 Task: Find connections with filter location Guelma with filter topic #Socialentrepreneurshipwith filter profile language Potuguese with filter current company E2open with filter school Kuvempu University  with filter industry Wholesale Furniture and Home Furnishings with filter service category Visual Design with filter keywords title Vice President of Operations
Action: Mouse moved to (623, 78)
Screenshot: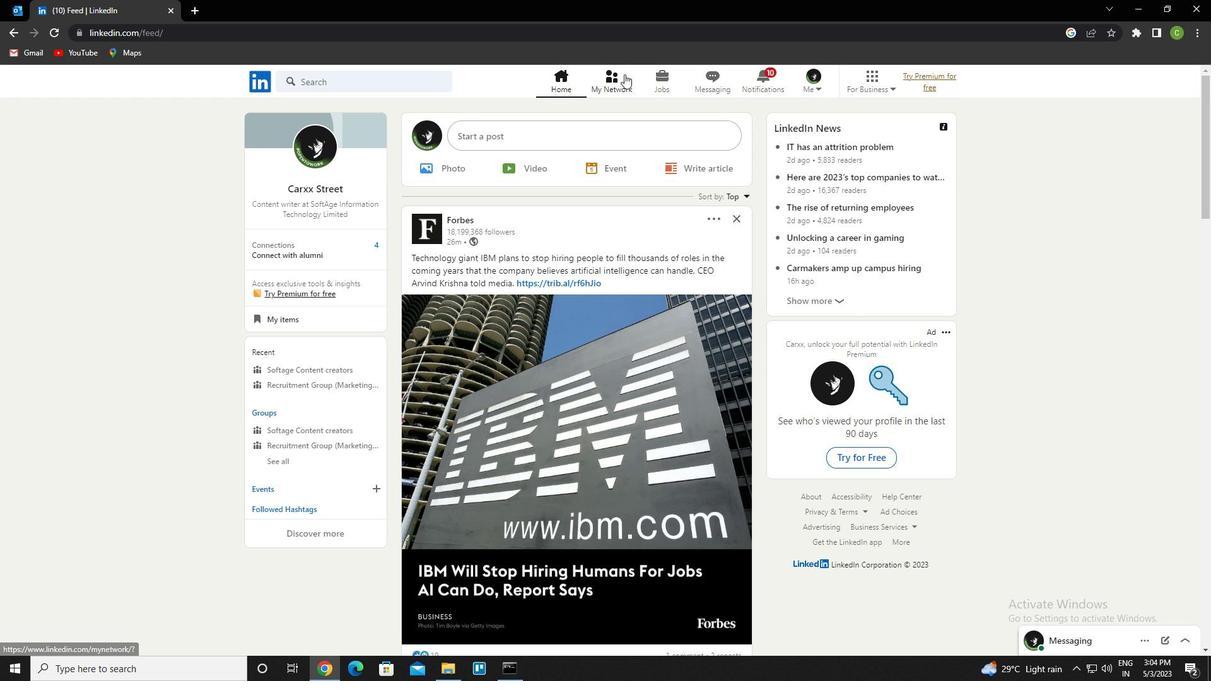 
Action: Mouse pressed left at (623, 78)
Screenshot: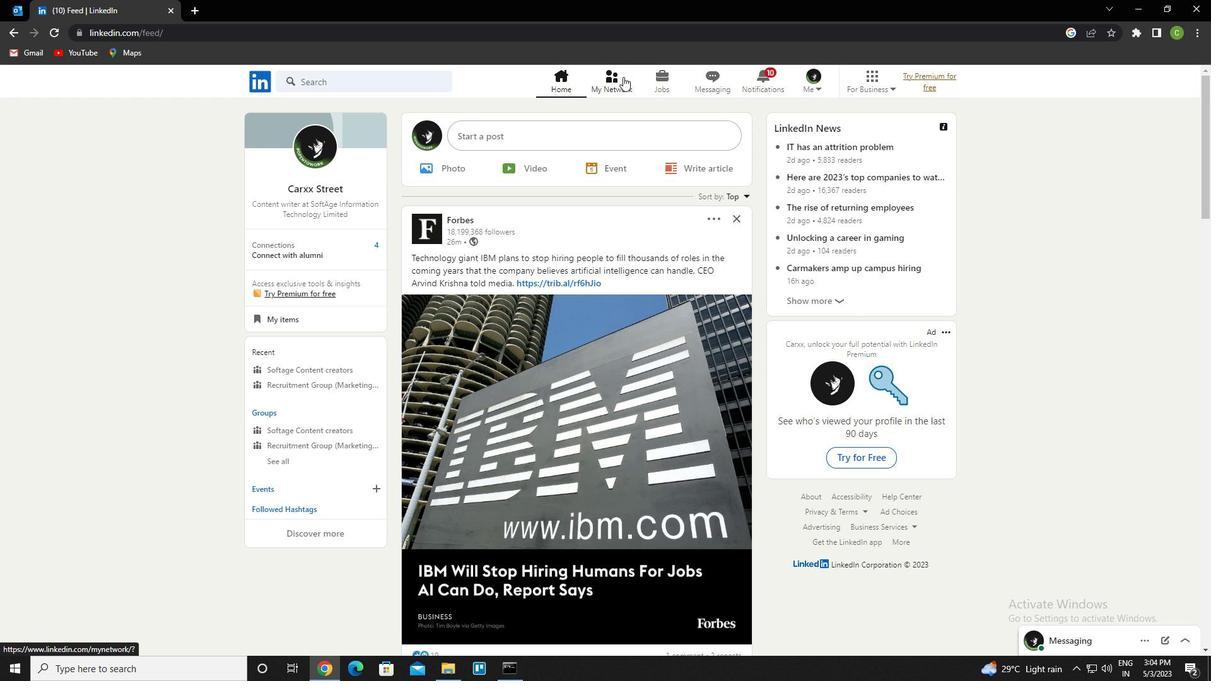 
Action: Mouse moved to (370, 145)
Screenshot: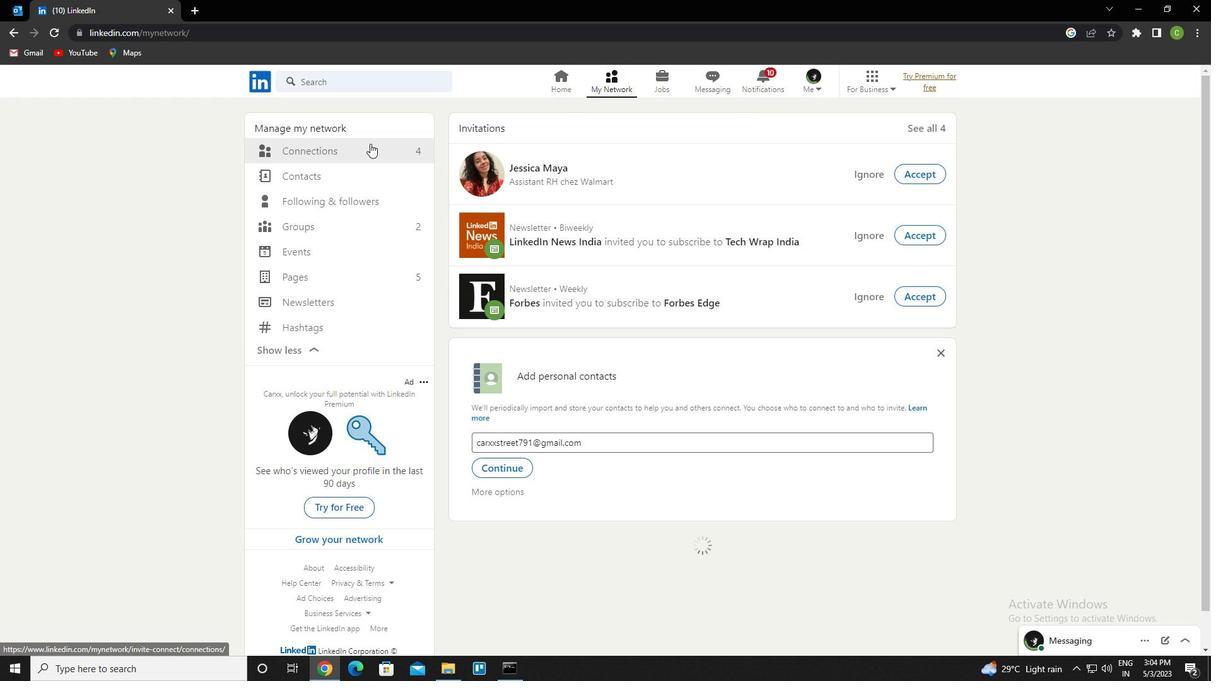 
Action: Mouse pressed left at (370, 145)
Screenshot: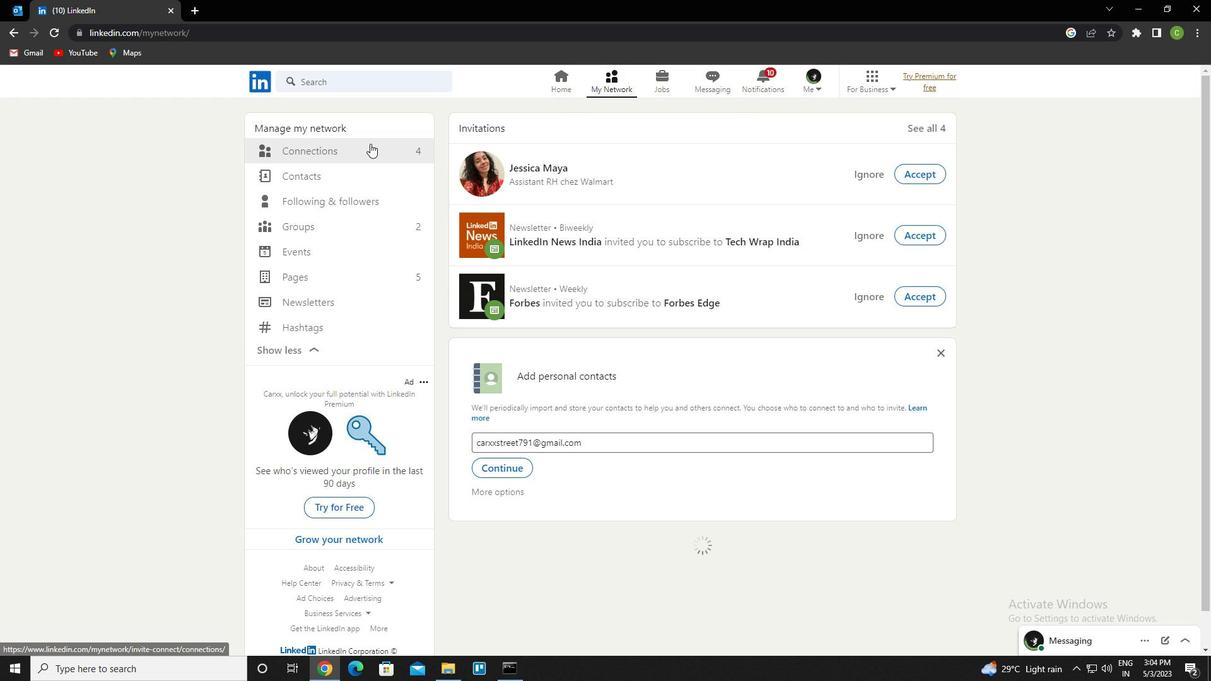 
Action: Mouse moved to (727, 157)
Screenshot: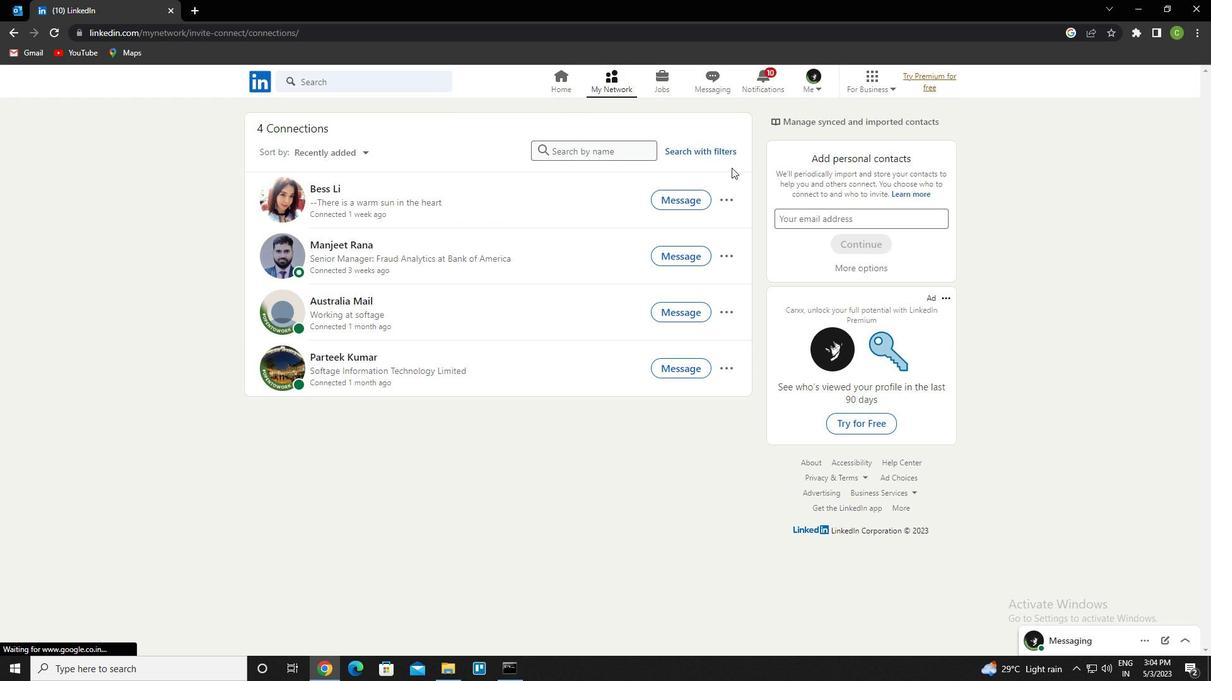 
Action: Mouse pressed left at (727, 157)
Screenshot: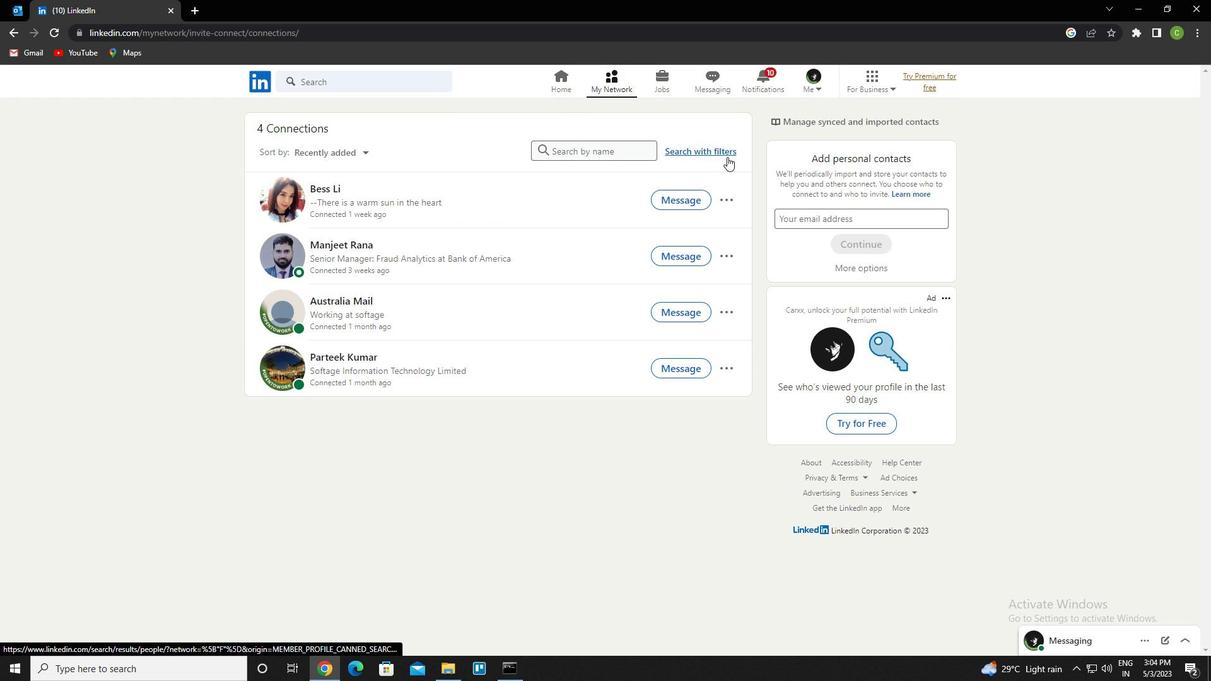 
Action: Mouse moved to (651, 117)
Screenshot: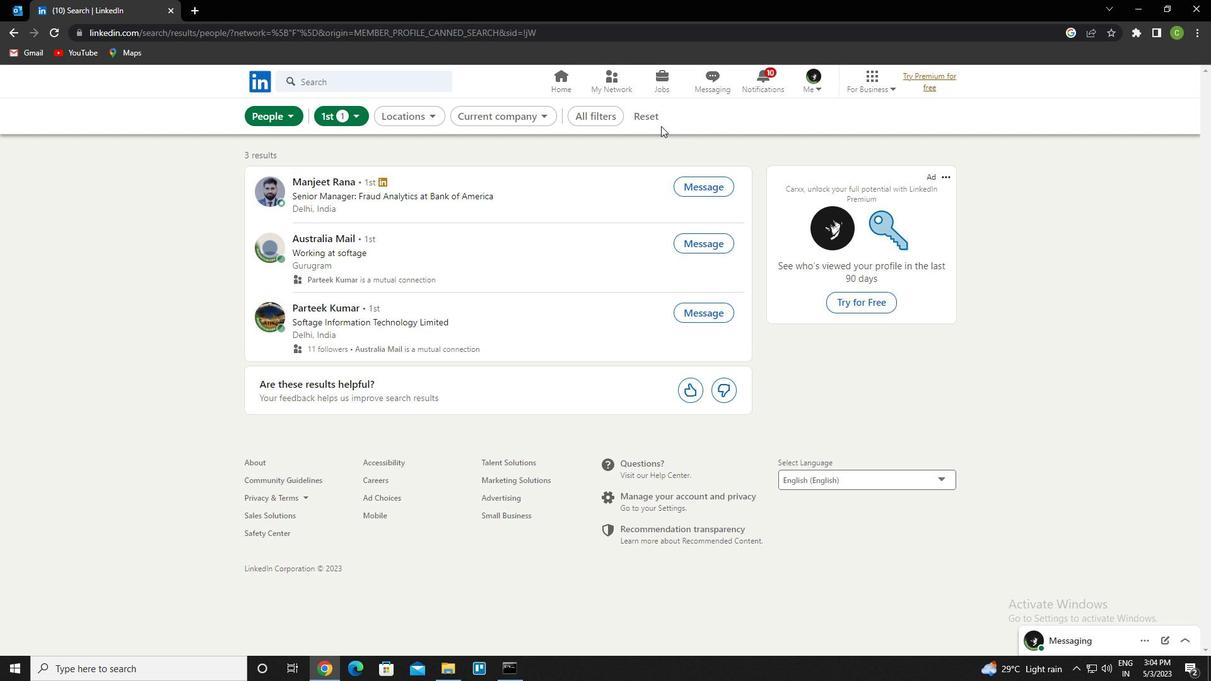
Action: Mouse pressed left at (651, 117)
Screenshot: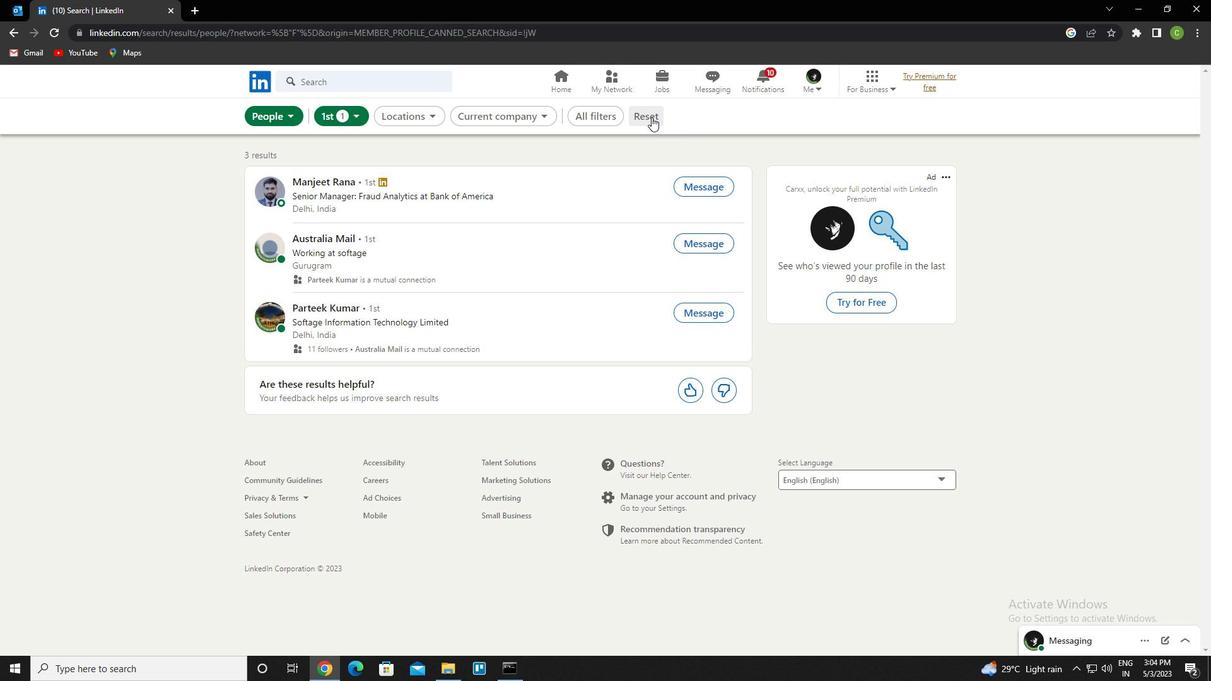 
Action: Mouse moved to (641, 118)
Screenshot: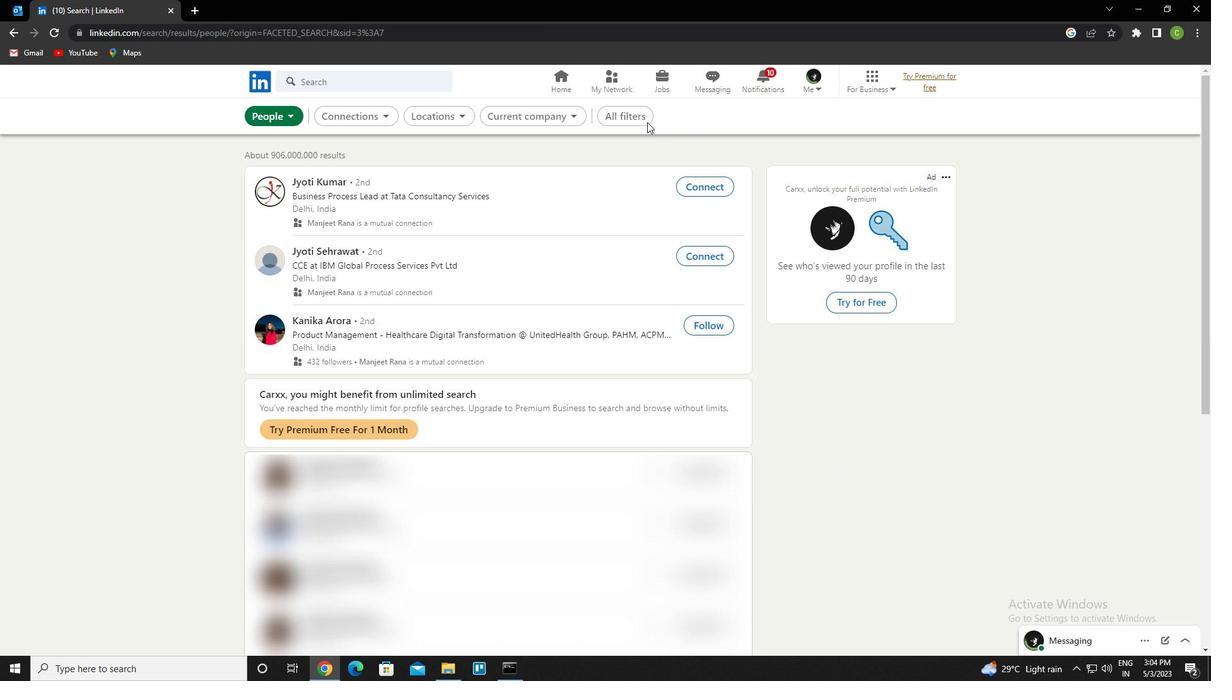 
Action: Mouse pressed left at (641, 118)
Screenshot: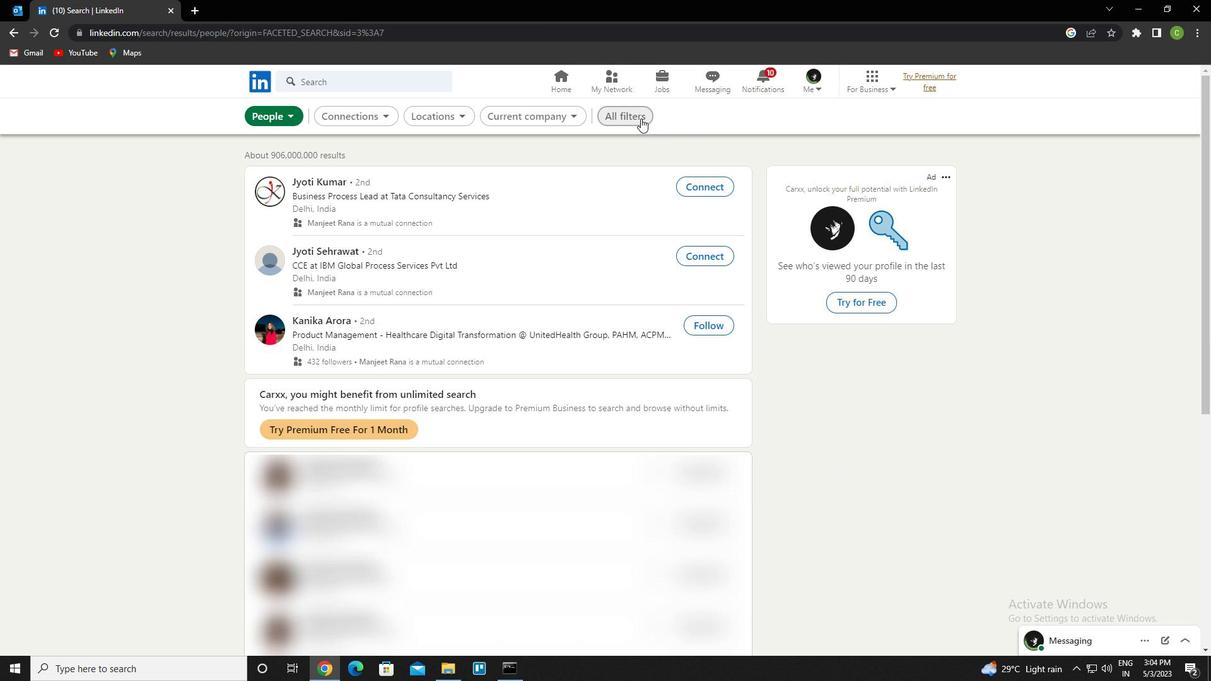 
Action: Mouse moved to (964, 377)
Screenshot: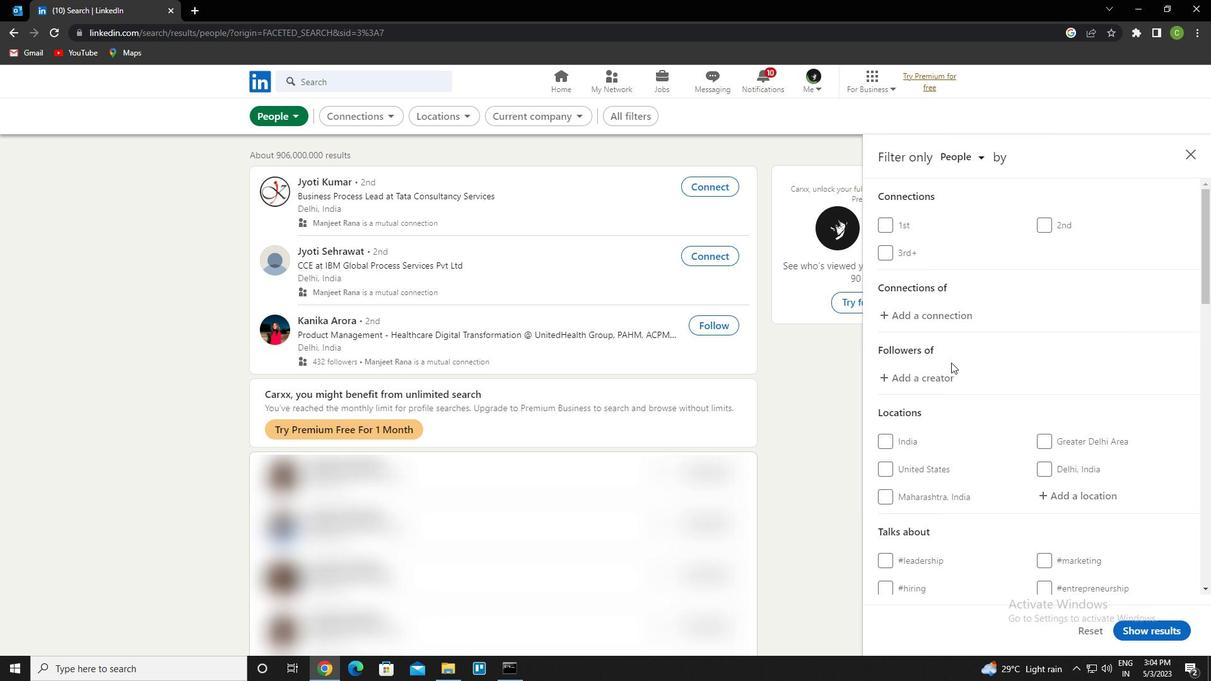 
Action: Mouse scrolled (964, 376) with delta (0, 0)
Screenshot: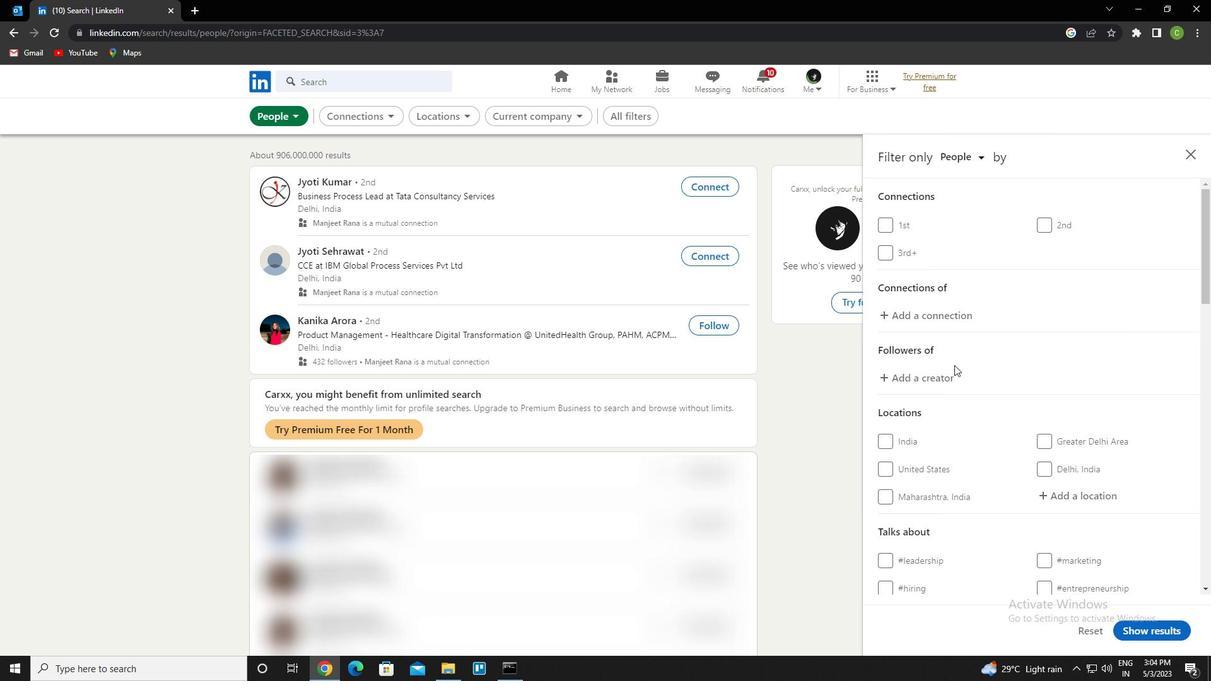 
Action: Mouse scrolled (964, 376) with delta (0, 0)
Screenshot: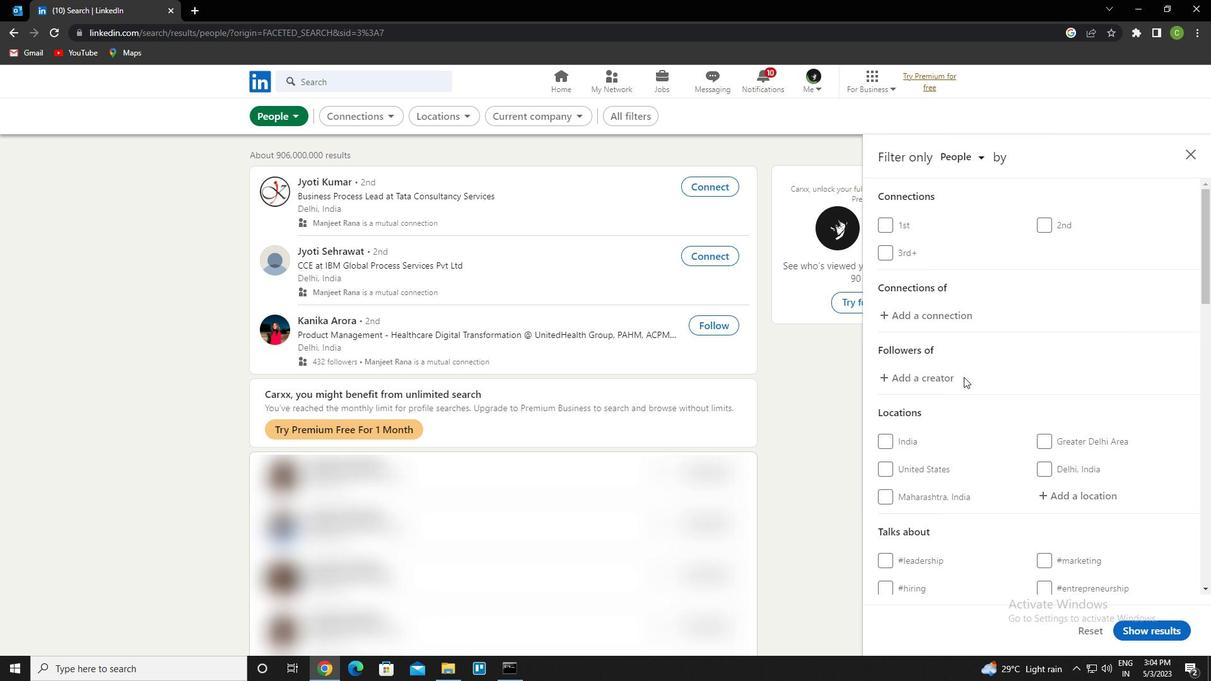 
Action: Mouse moved to (1070, 371)
Screenshot: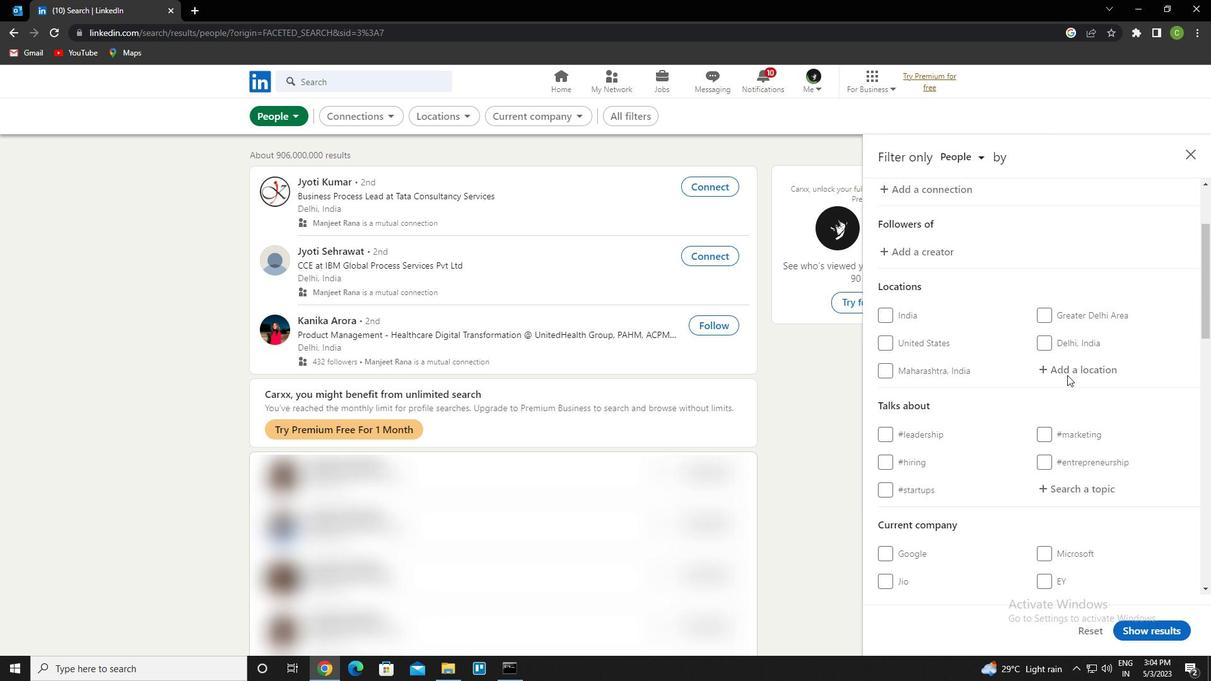 
Action: Mouse pressed left at (1070, 371)
Screenshot: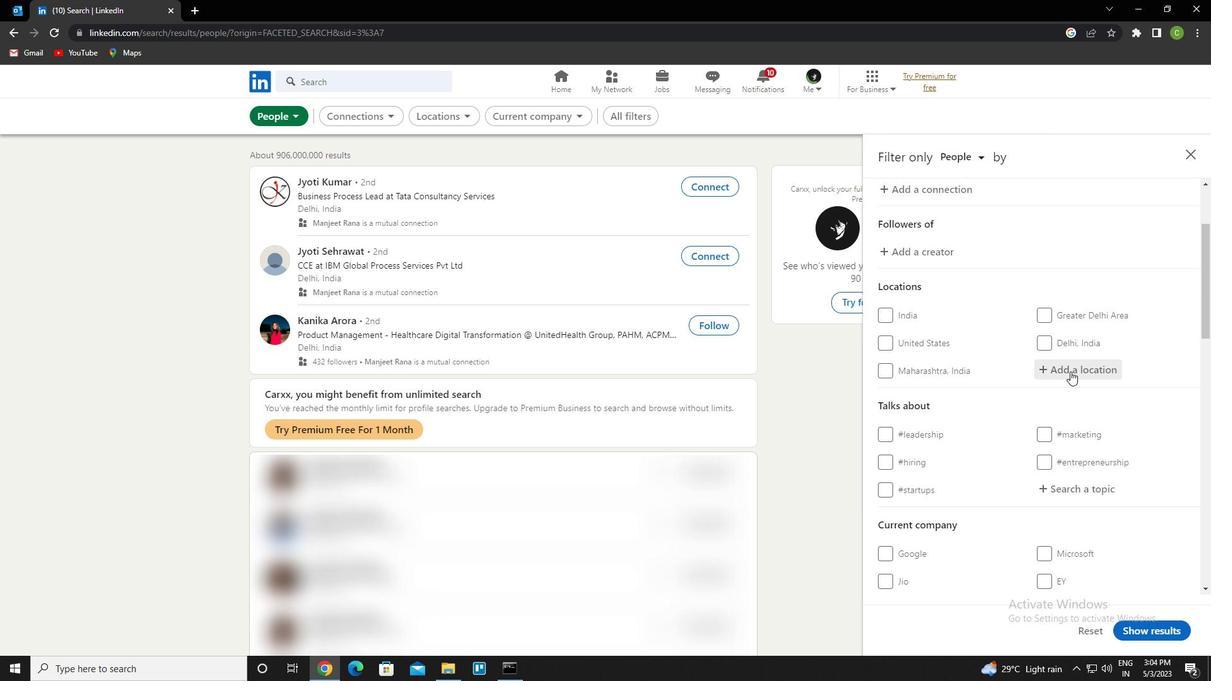 
Action: Key pressed <Key.caps_lock>g<Key.caps_lock>uelma<Key.down><Key.enter>
Screenshot: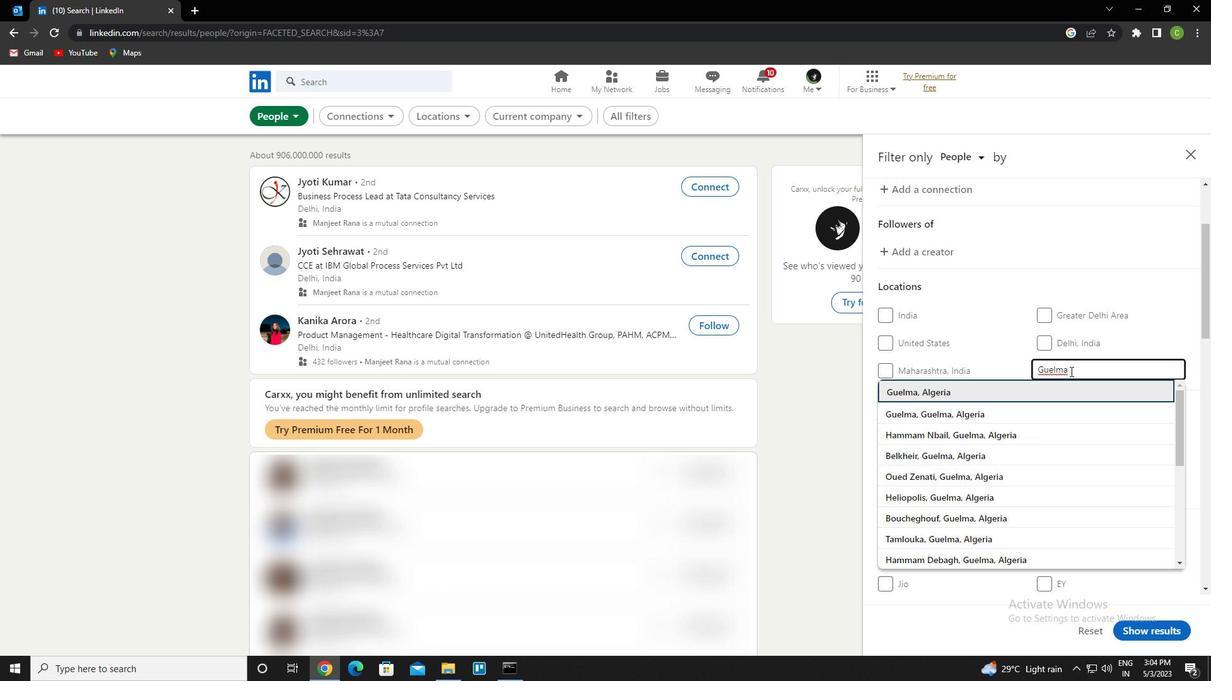 
Action: Mouse scrolled (1070, 371) with delta (0, 0)
Screenshot: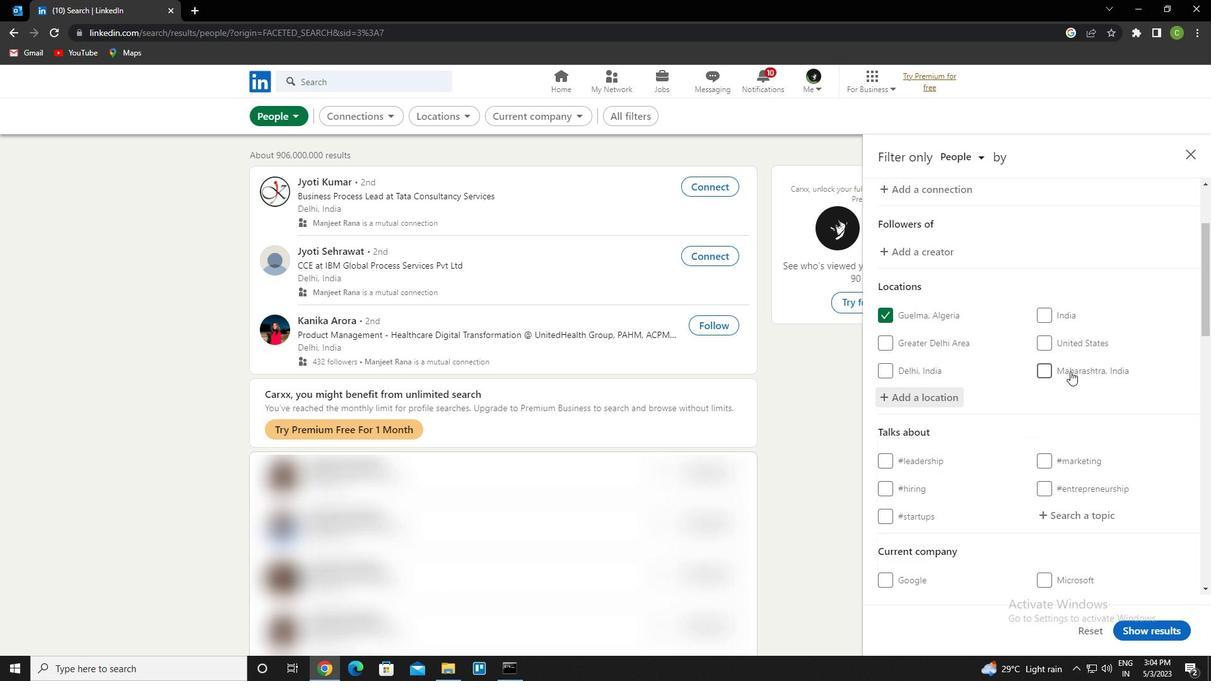 
Action: Mouse scrolled (1070, 371) with delta (0, 0)
Screenshot: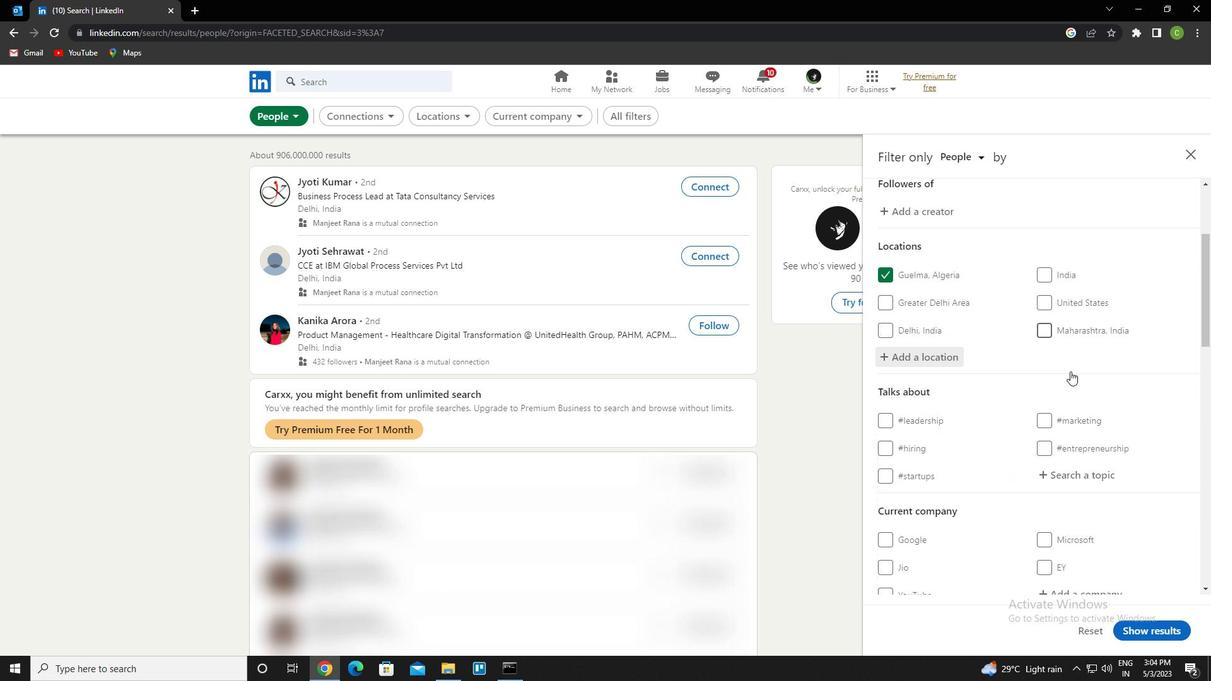 
Action: Mouse moved to (1070, 389)
Screenshot: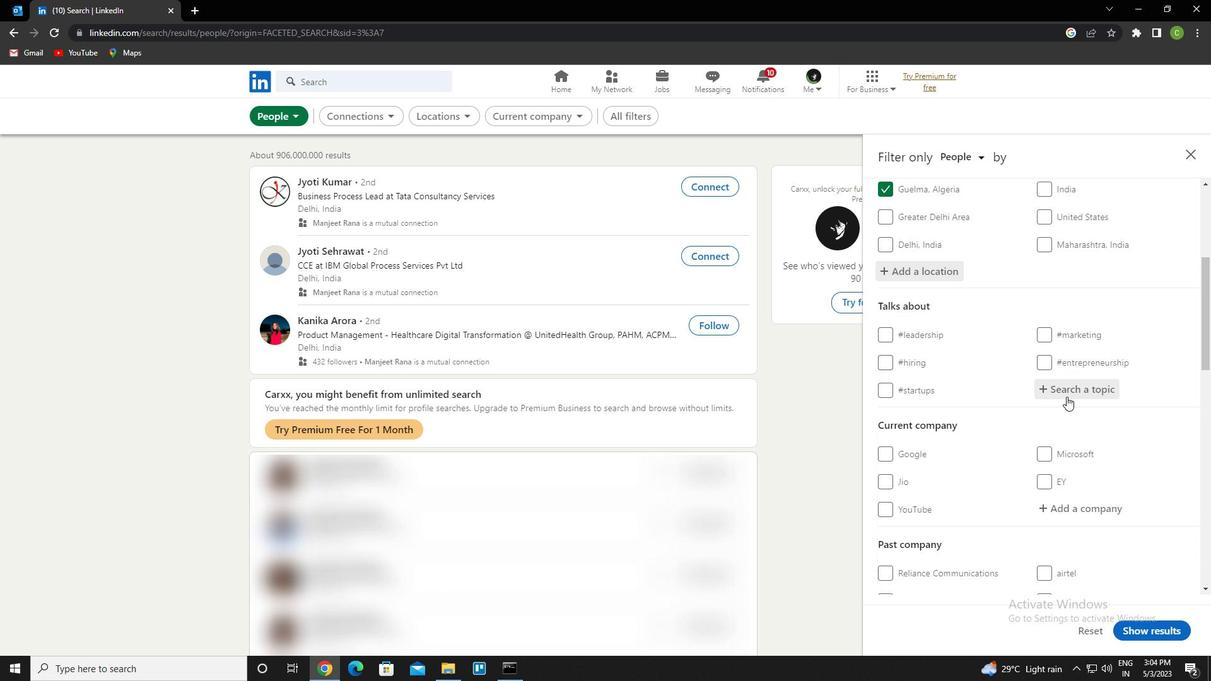 
Action: Mouse pressed left at (1070, 389)
Screenshot: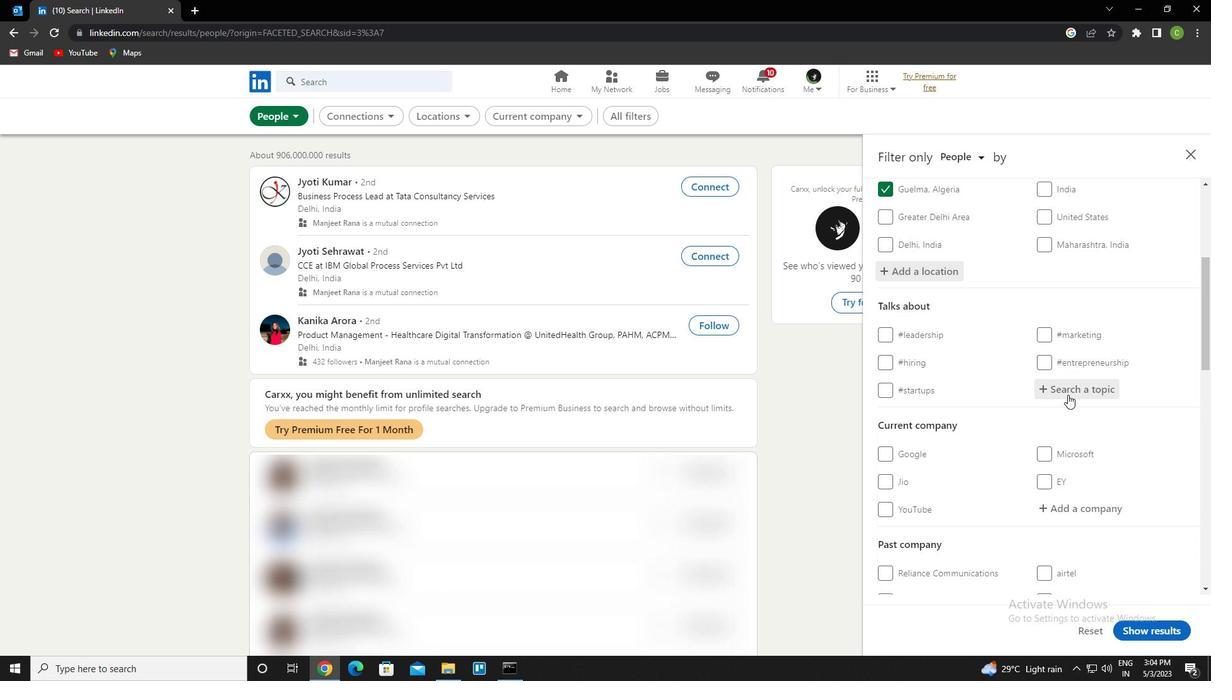 
Action: Key pressed socialentrepreneurship<Key.down><Key.enter>
Screenshot: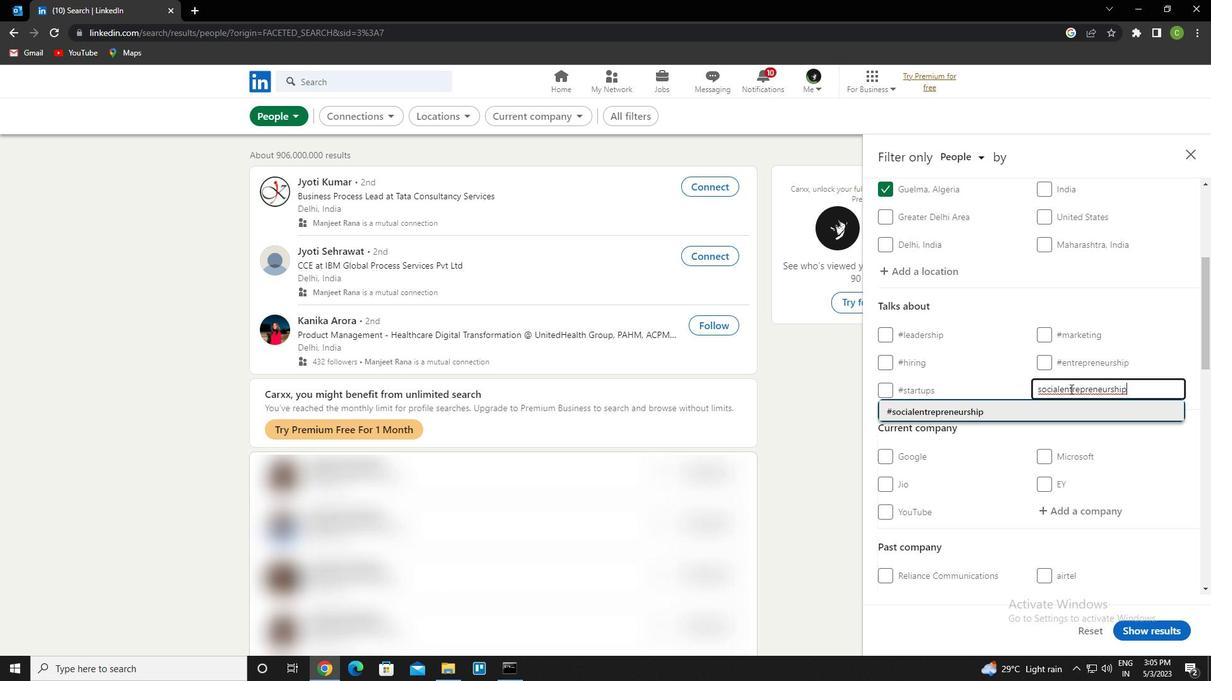 
Action: Mouse scrolled (1070, 388) with delta (0, 0)
Screenshot: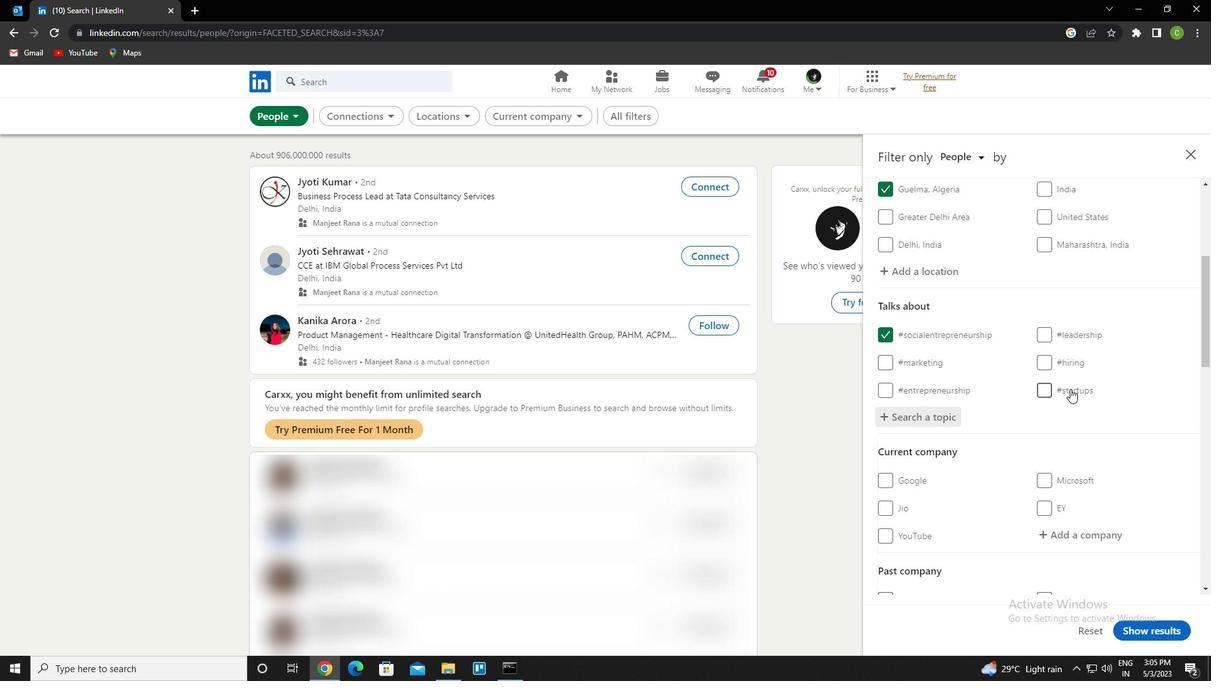 
Action: Mouse scrolled (1070, 388) with delta (0, 0)
Screenshot: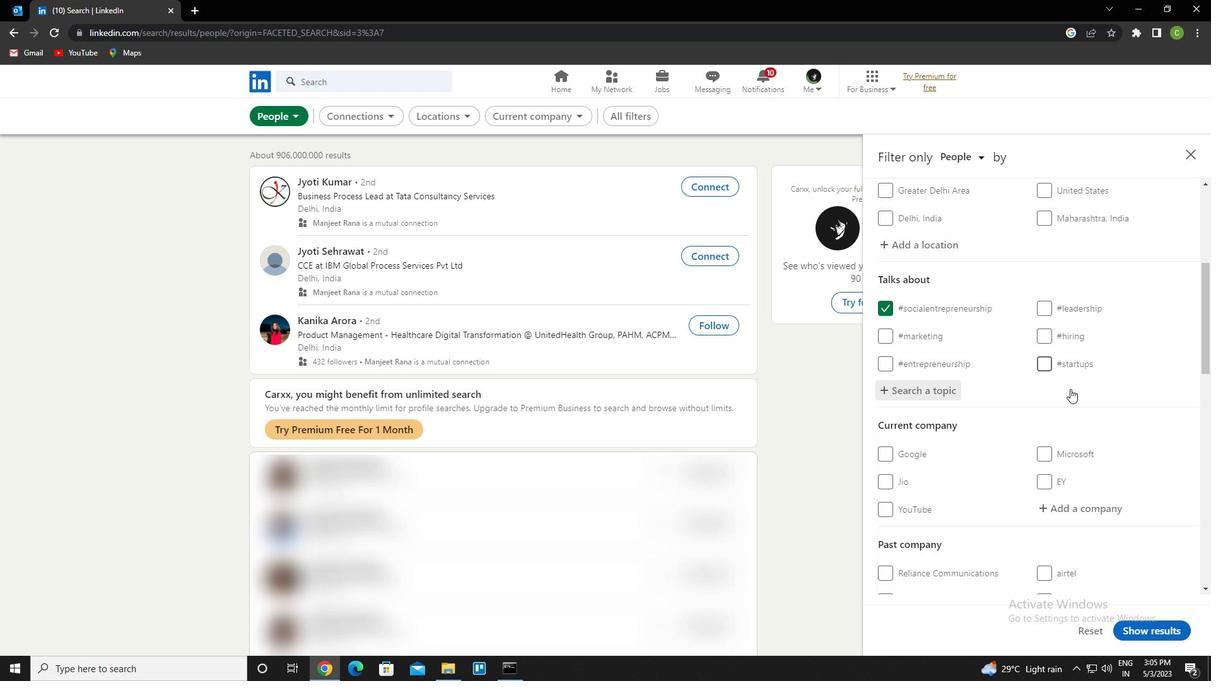
Action: Mouse scrolled (1070, 388) with delta (0, 0)
Screenshot: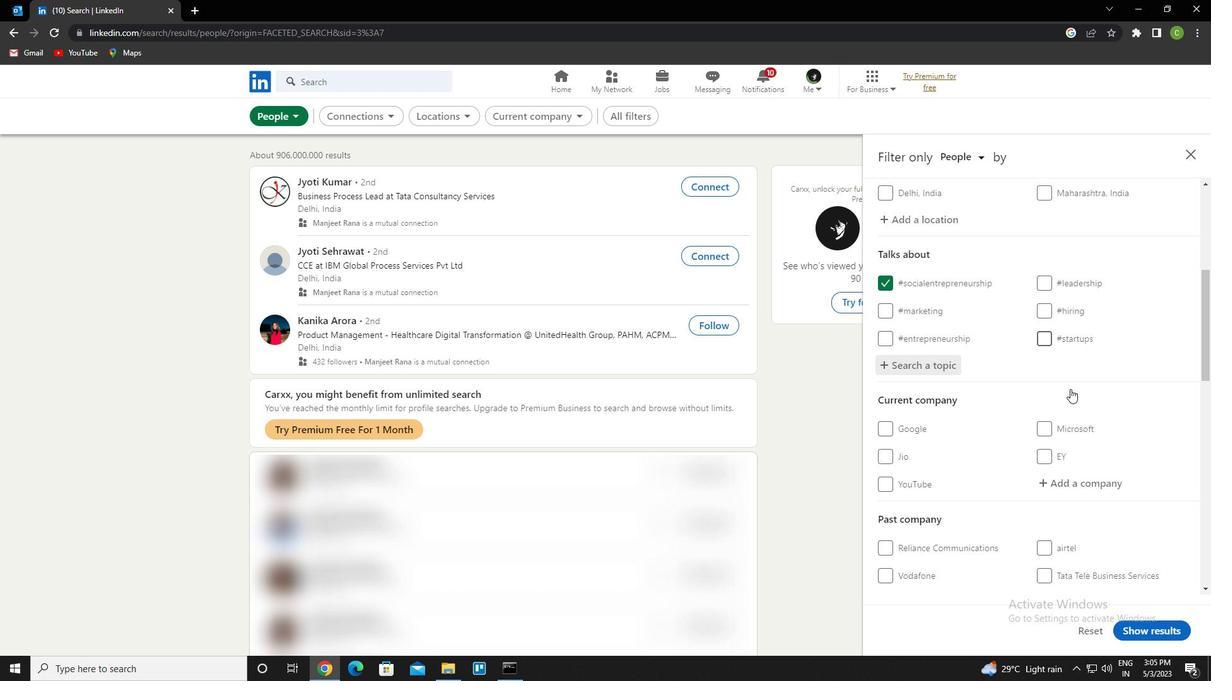 
Action: Mouse scrolled (1070, 388) with delta (0, 0)
Screenshot: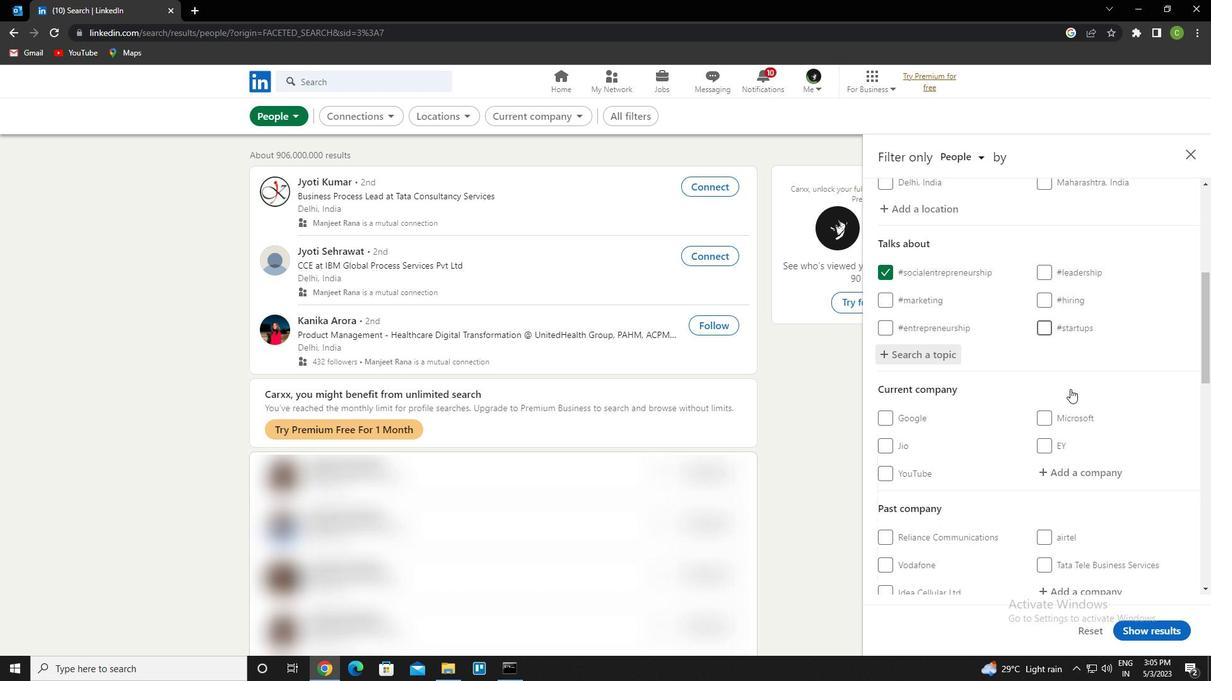 
Action: Mouse scrolled (1070, 388) with delta (0, 0)
Screenshot: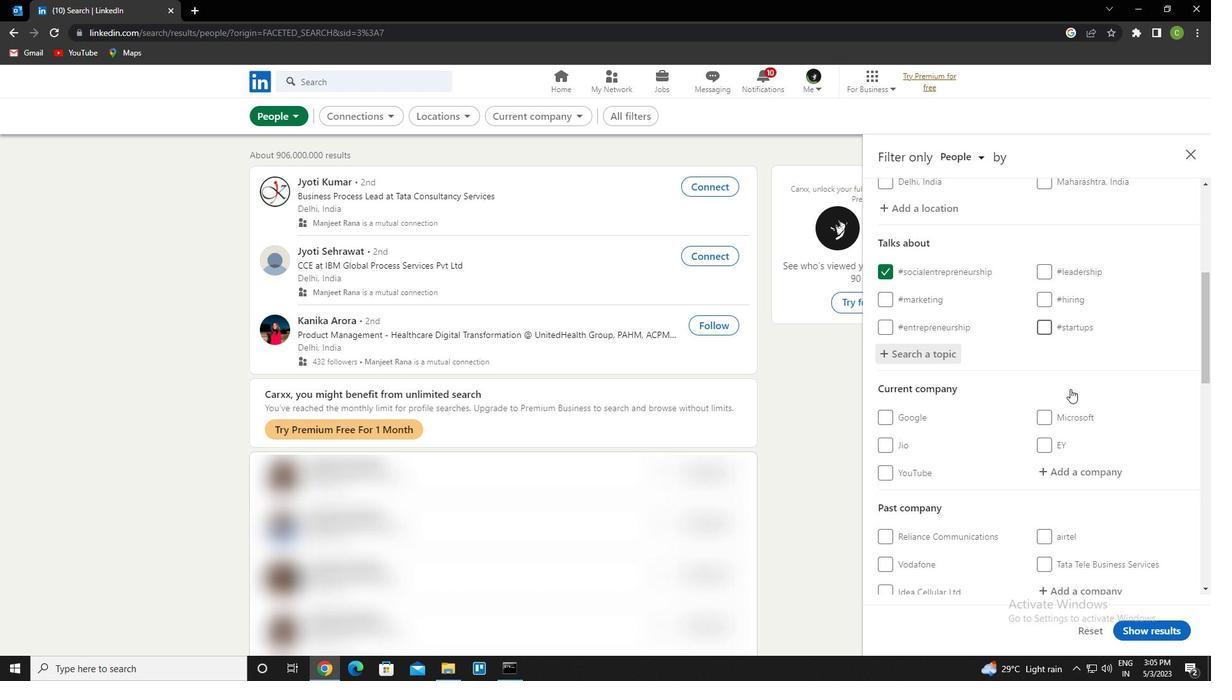 
Action: Mouse scrolled (1070, 388) with delta (0, 0)
Screenshot: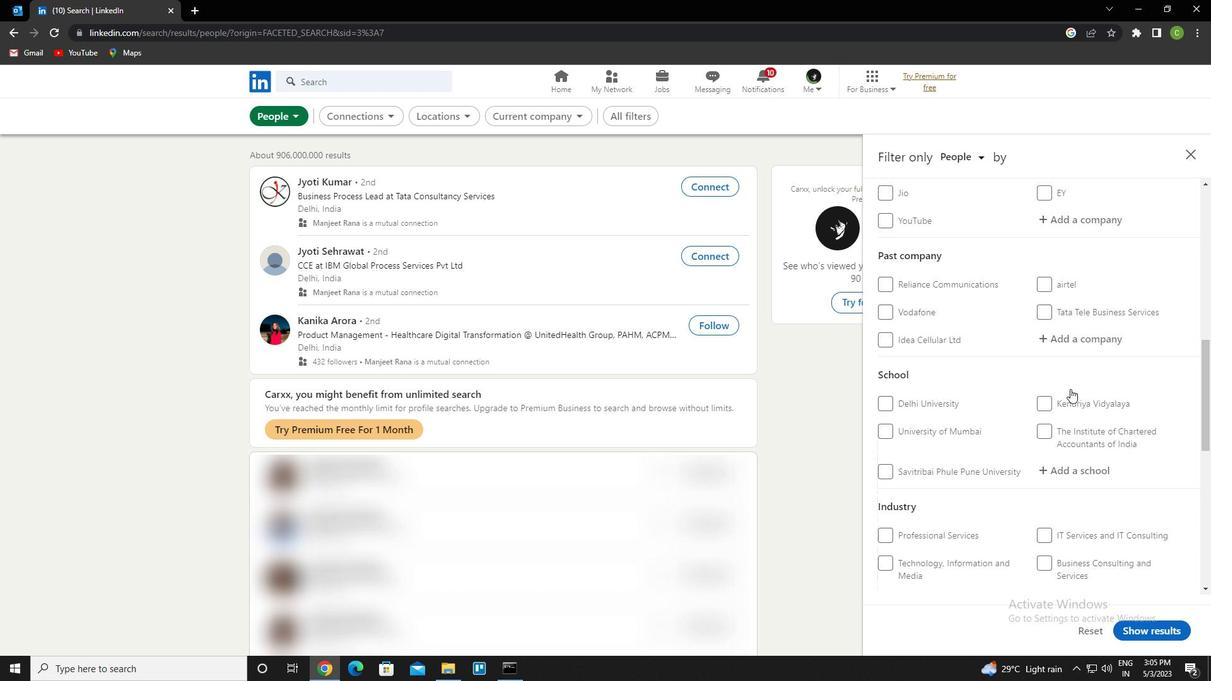 
Action: Mouse scrolled (1070, 388) with delta (0, 0)
Screenshot: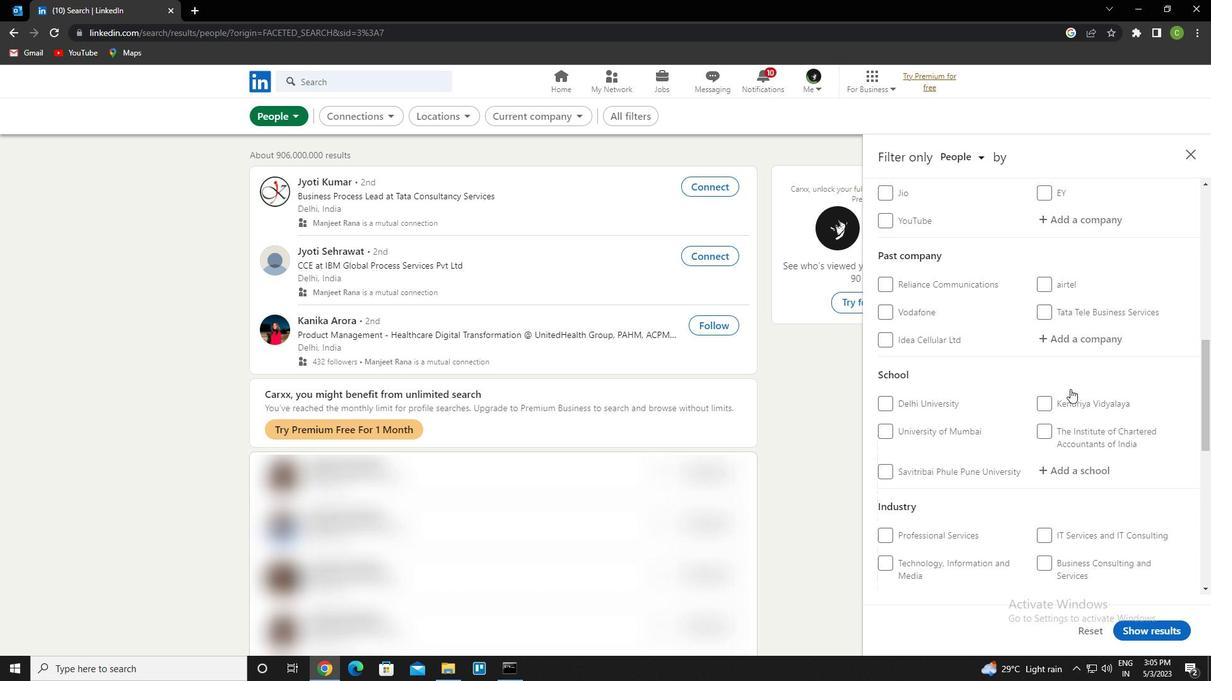 
Action: Mouse scrolled (1070, 388) with delta (0, 0)
Screenshot: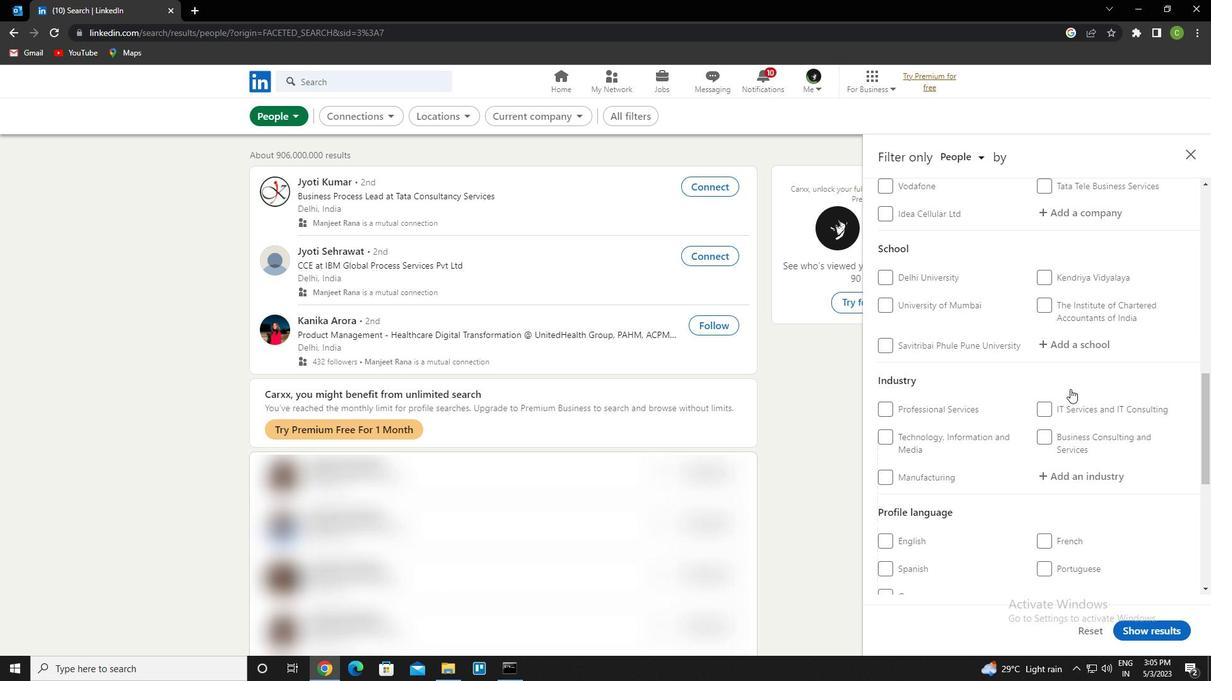 
Action: Mouse scrolled (1070, 388) with delta (0, 0)
Screenshot: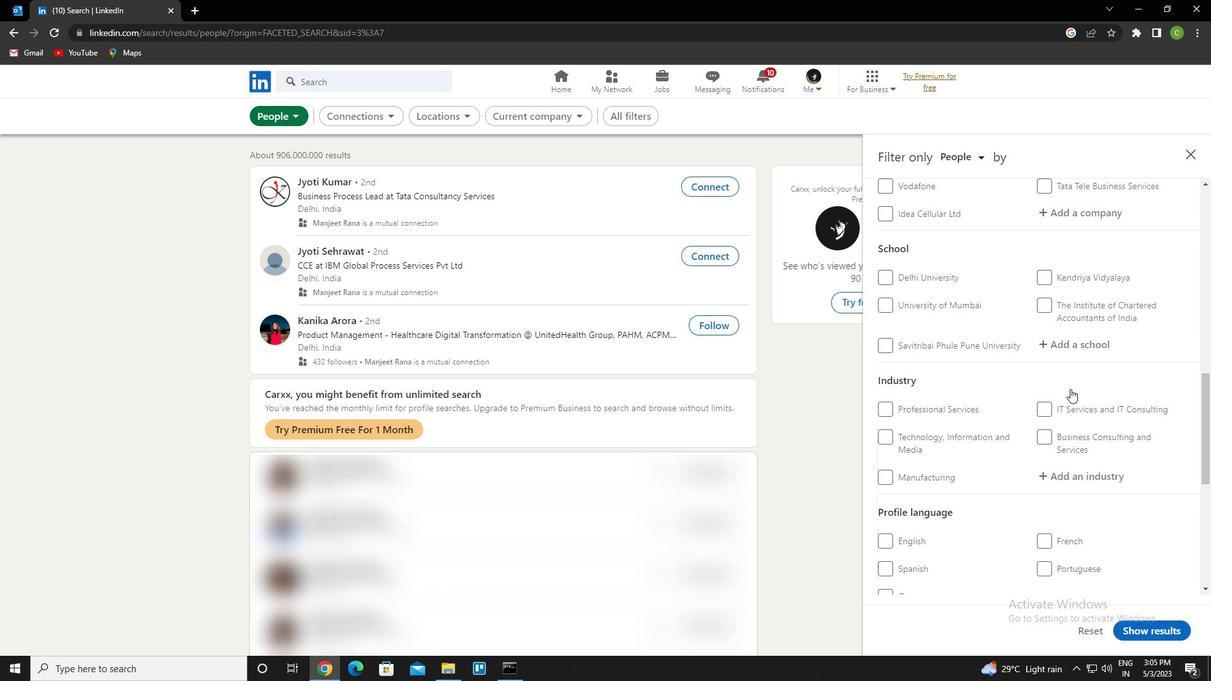 
Action: Mouse moved to (1048, 437)
Screenshot: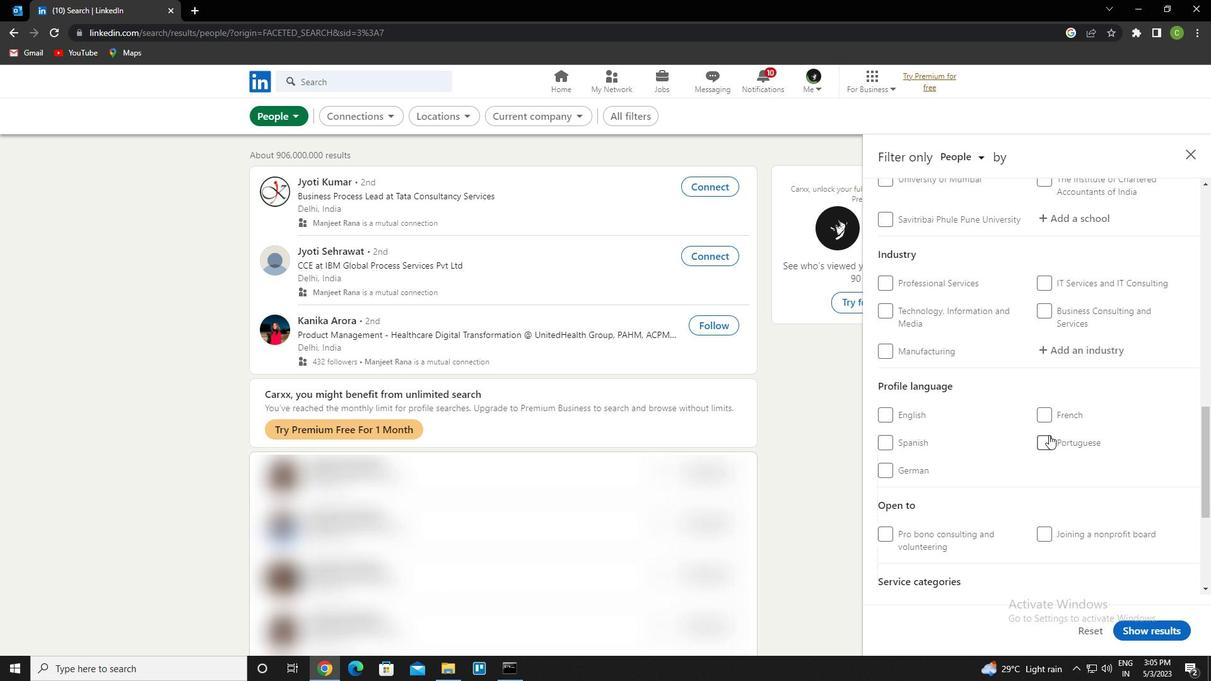 
Action: Mouse pressed left at (1048, 437)
Screenshot: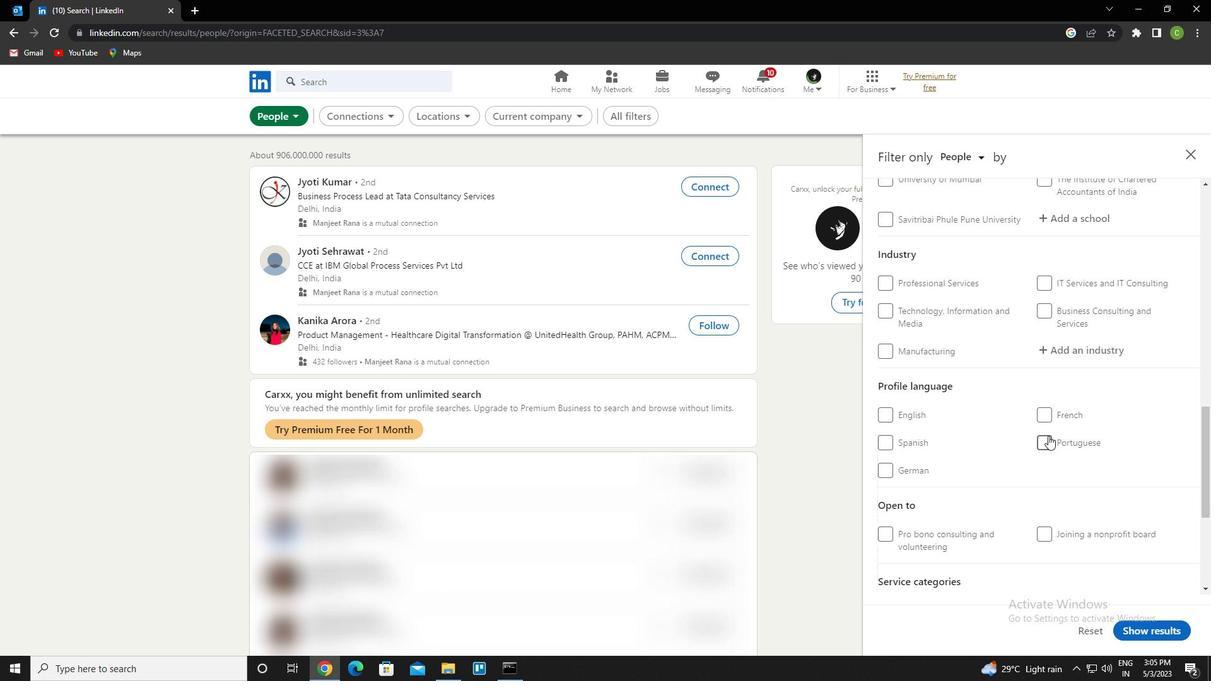
Action: Mouse scrolled (1048, 437) with delta (0, 0)
Screenshot: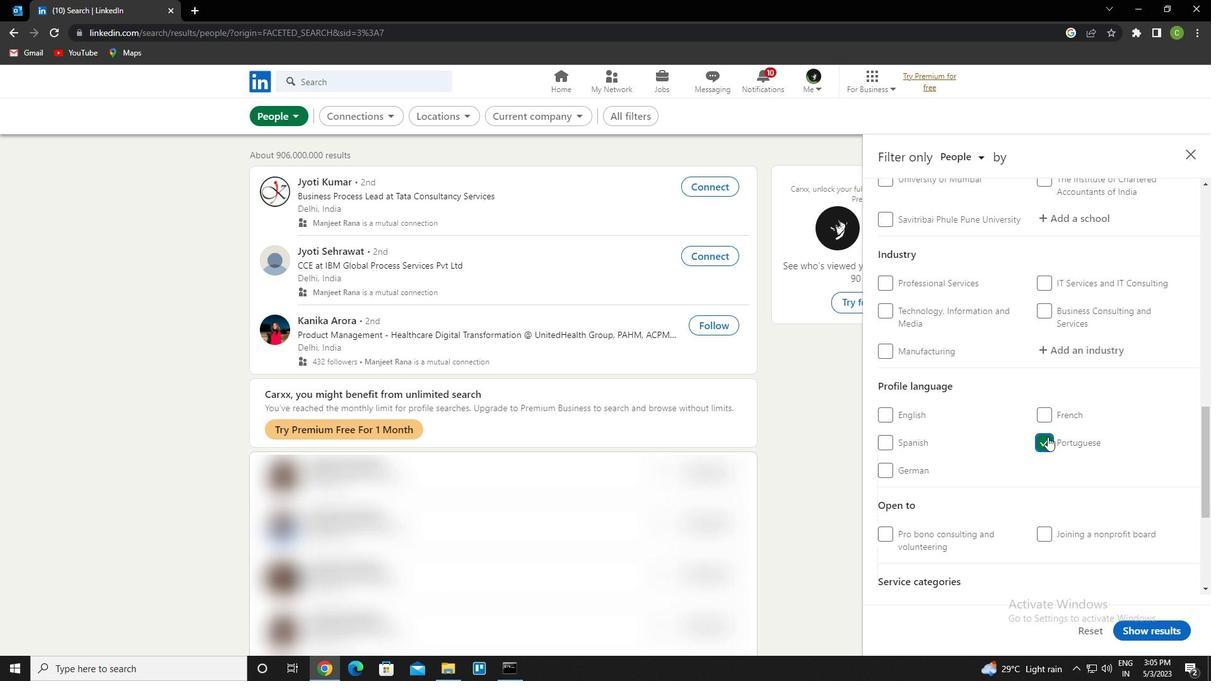 
Action: Mouse scrolled (1048, 437) with delta (0, 0)
Screenshot: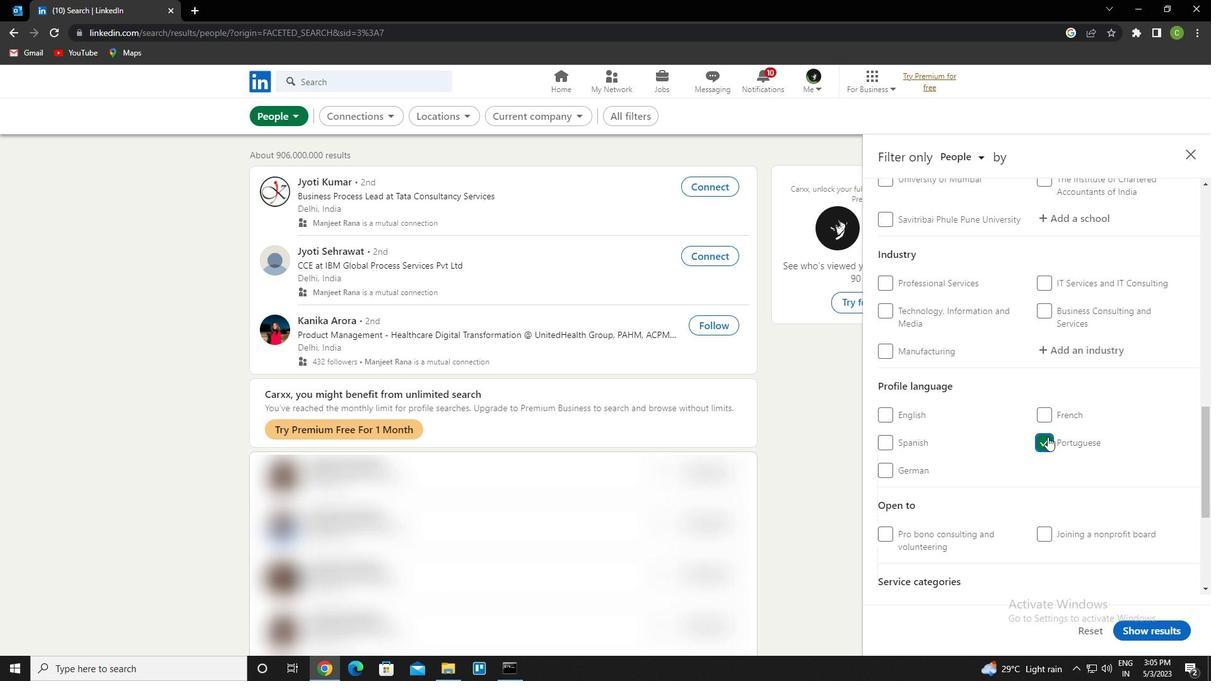 
Action: Mouse scrolled (1048, 437) with delta (0, 0)
Screenshot: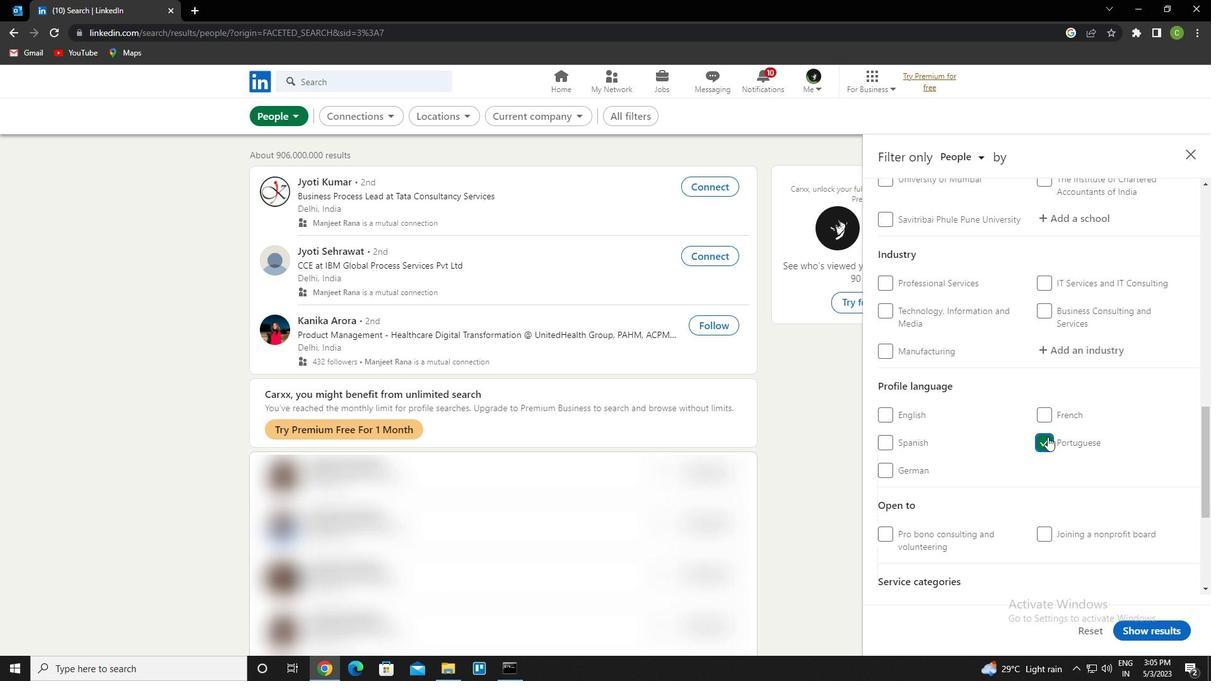 
Action: Mouse scrolled (1048, 437) with delta (0, 0)
Screenshot: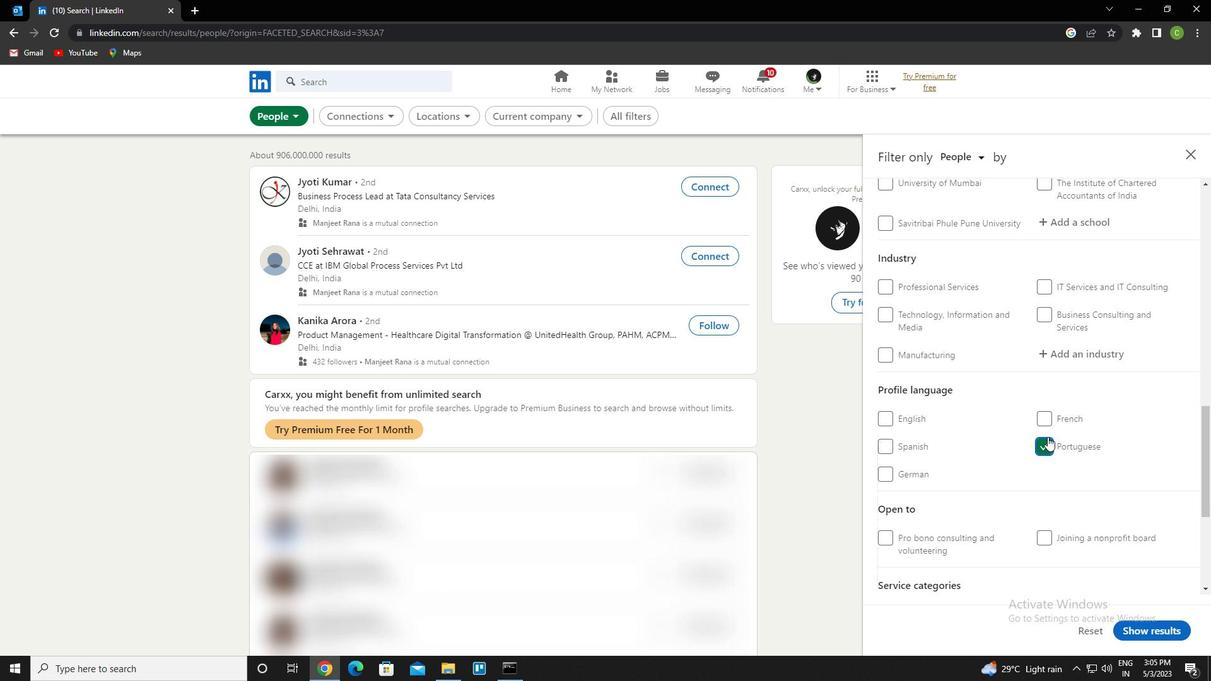 
Action: Mouse scrolled (1048, 437) with delta (0, 0)
Screenshot: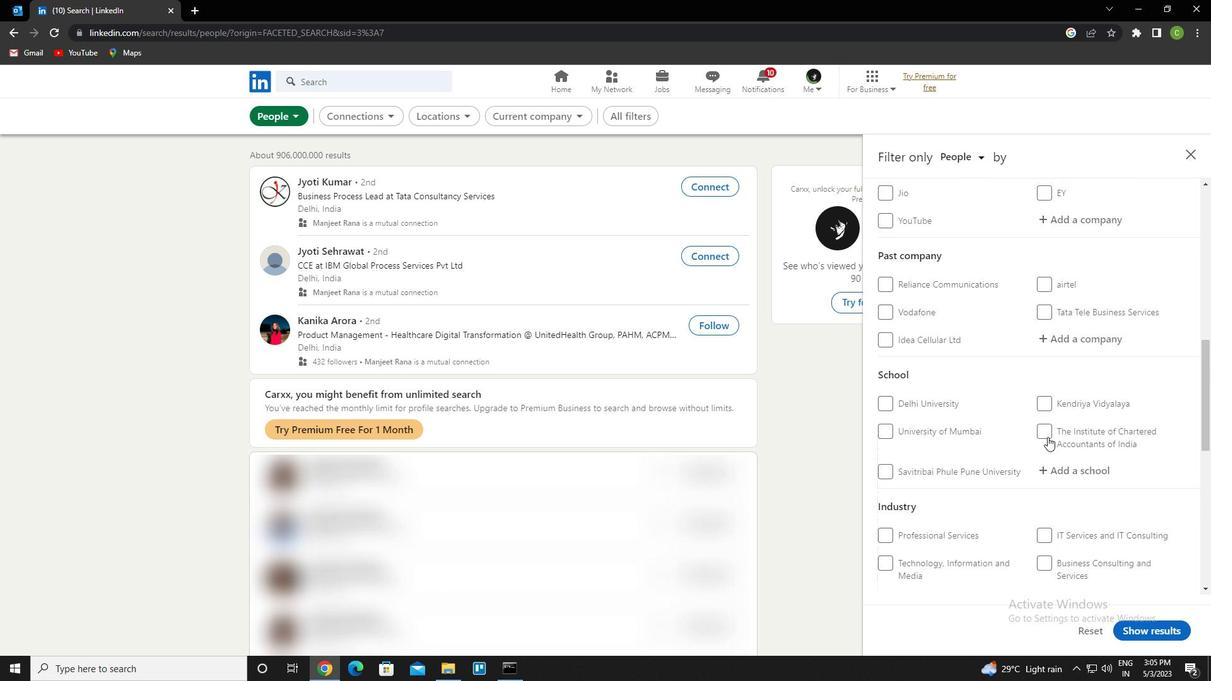 
Action: Mouse scrolled (1048, 437) with delta (0, 0)
Screenshot: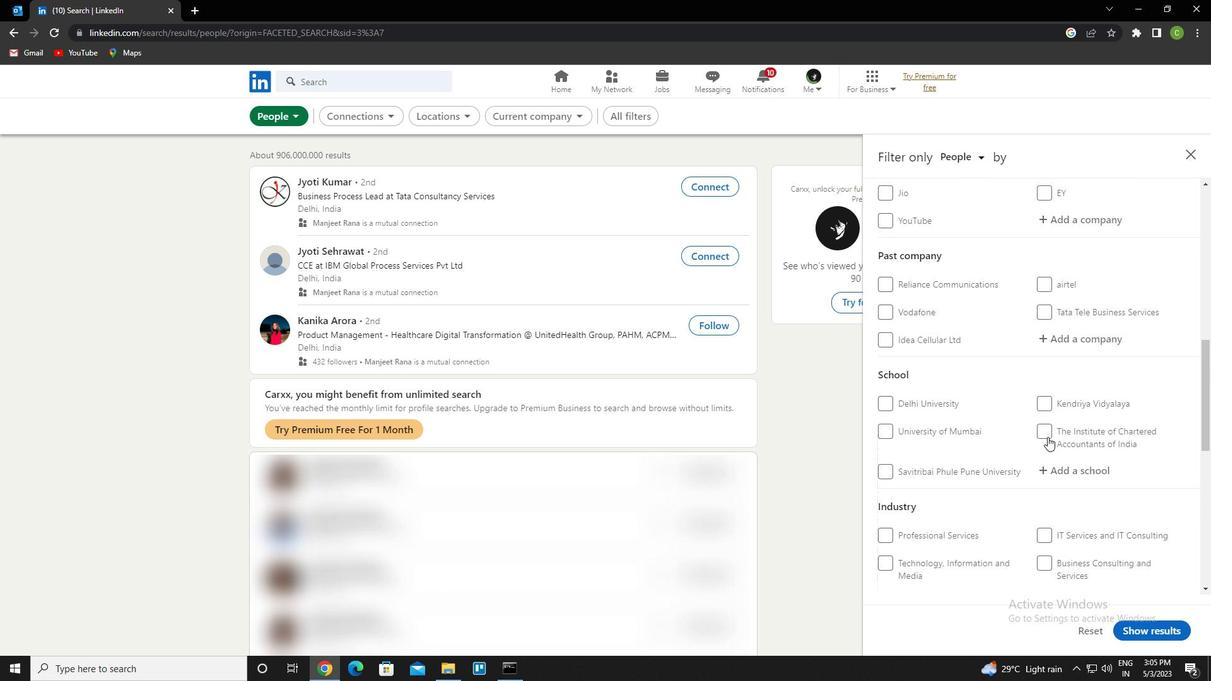 
Action: Mouse scrolled (1048, 437) with delta (0, 0)
Screenshot: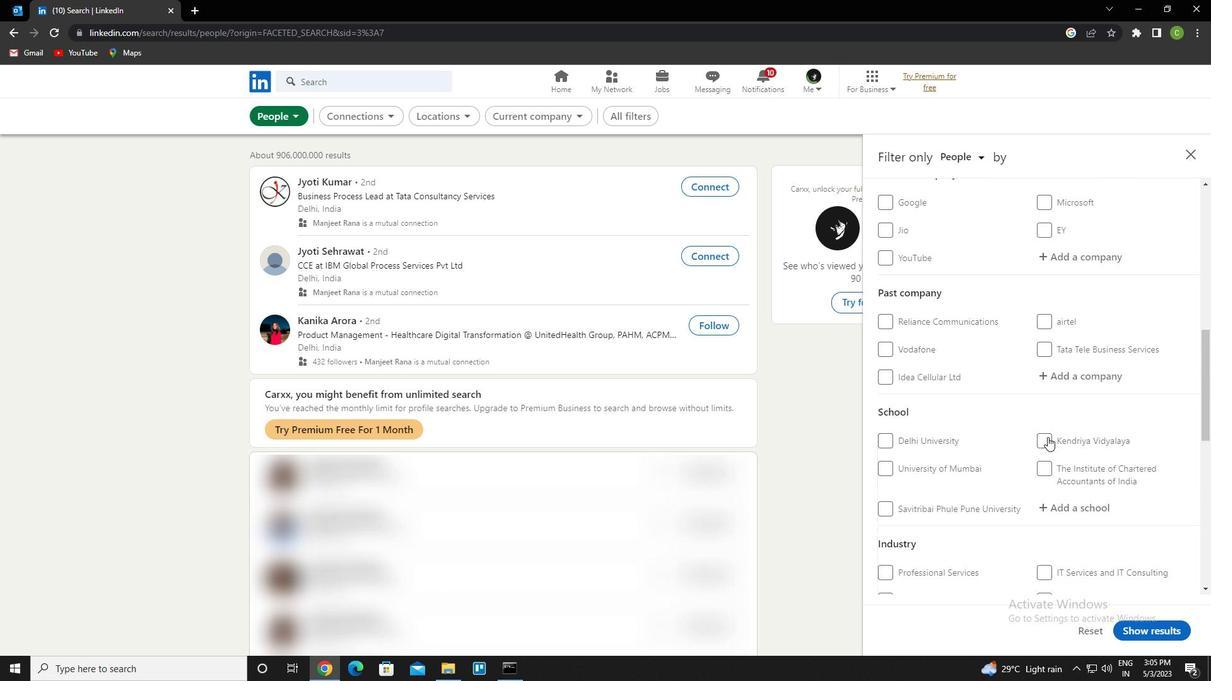 
Action: Mouse moved to (1064, 400)
Screenshot: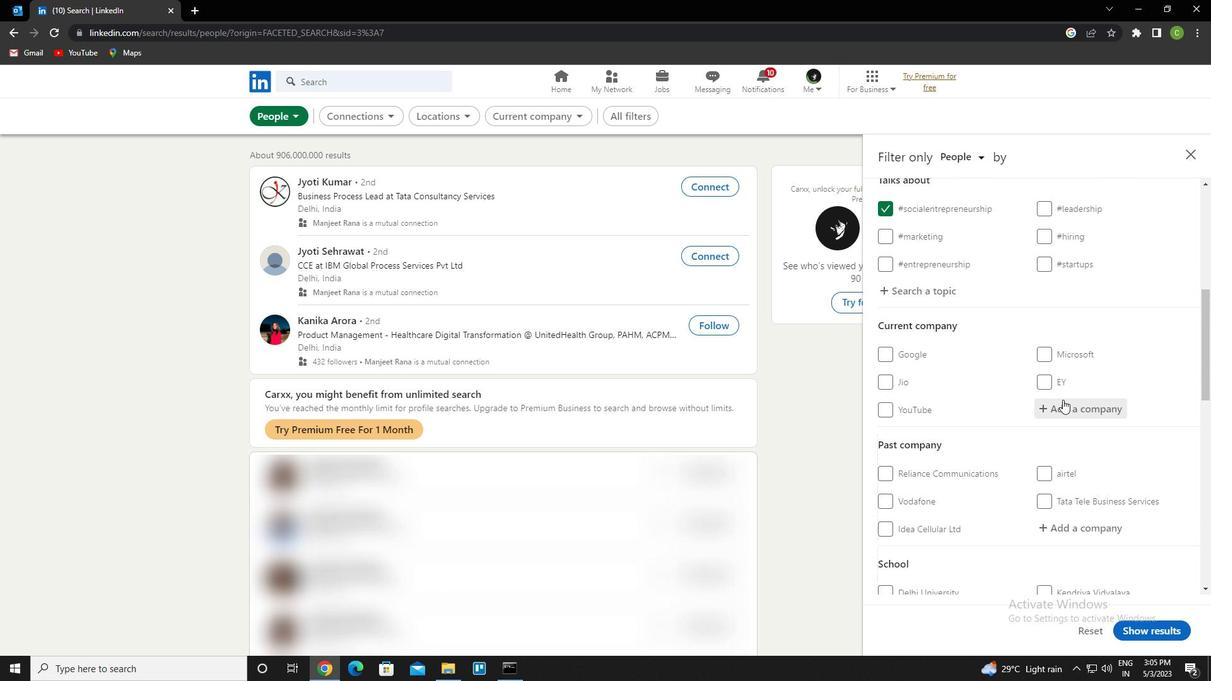 
Action: Mouse pressed left at (1064, 400)
Screenshot: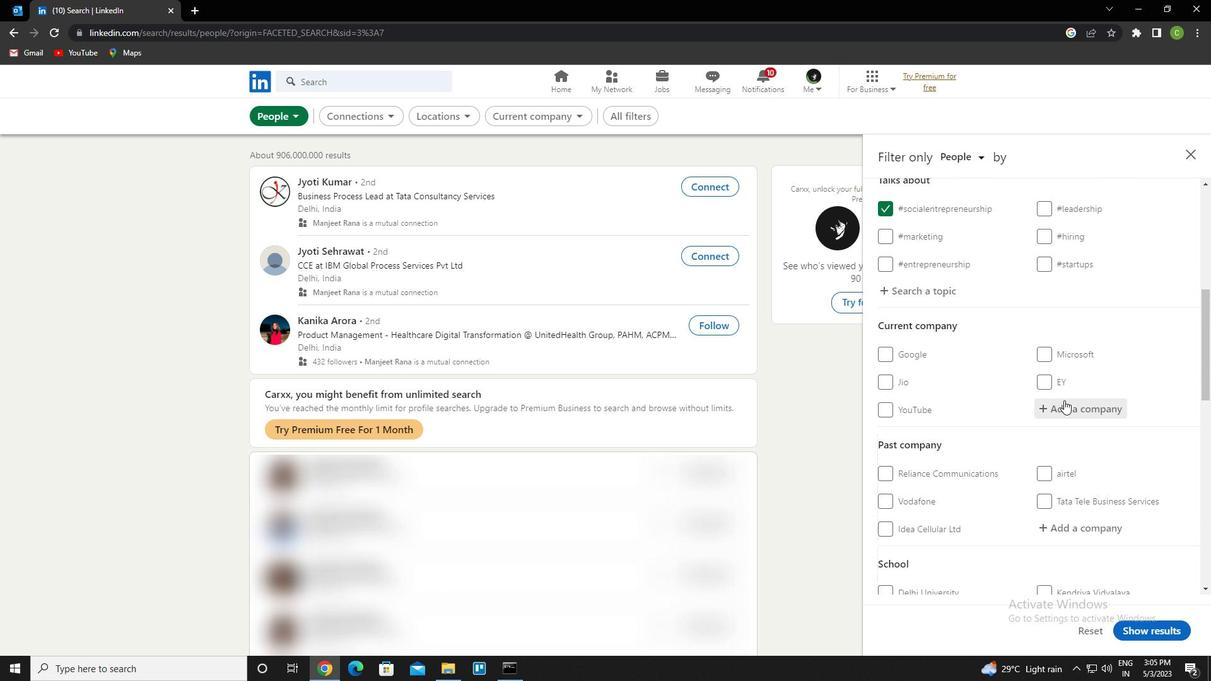 
Action: Key pressed <Key.caps_lock>e2o<Key.caps_lock>pen<Key.down><Key.enter>
Screenshot: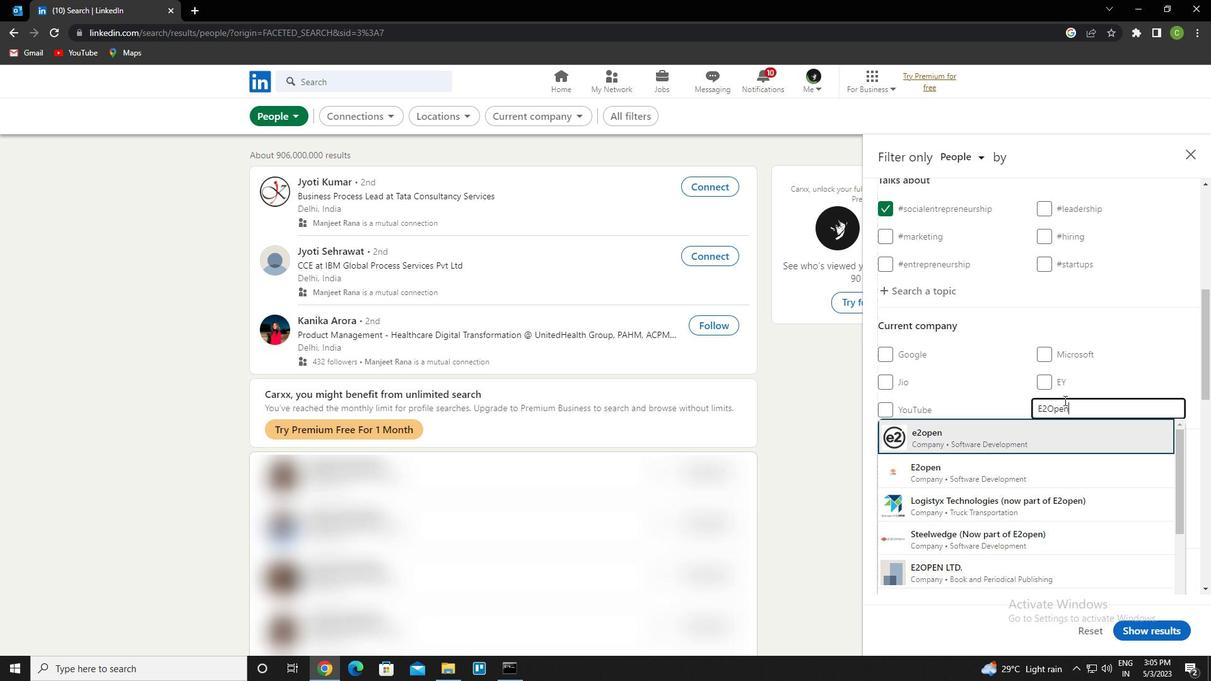 
Action: Mouse scrolled (1064, 400) with delta (0, 0)
Screenshot: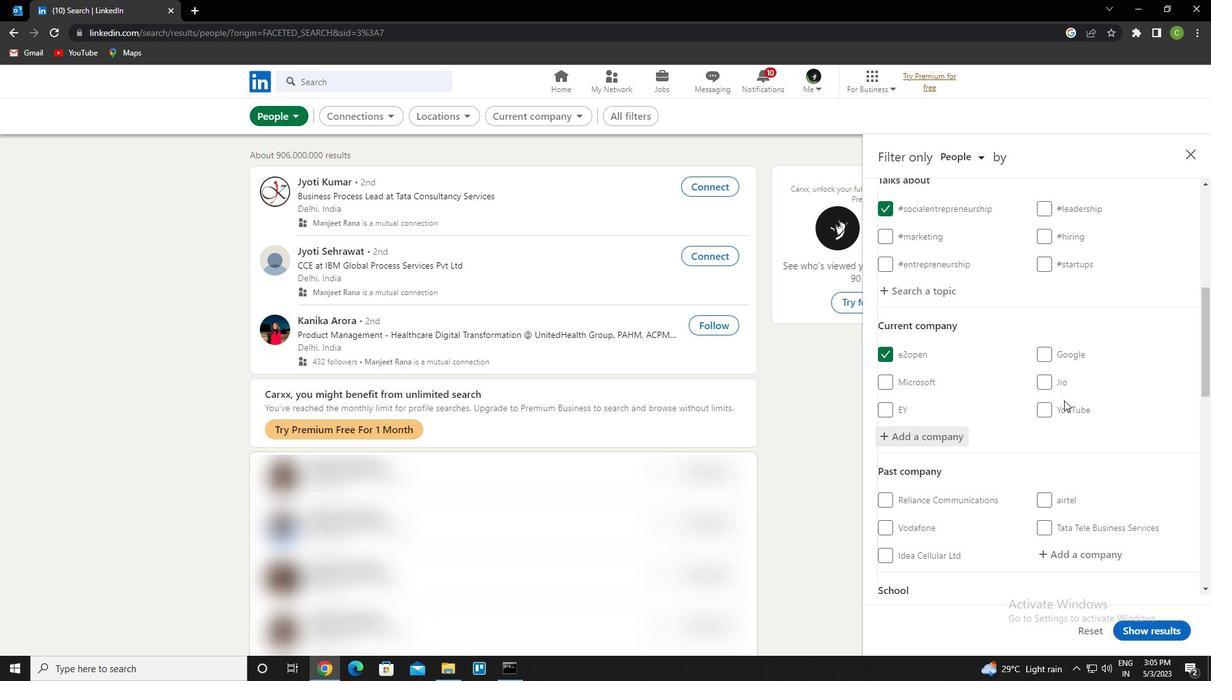 
Action: Mouse scrolled (1064, 400) with delta (0, 0)
Screenshot: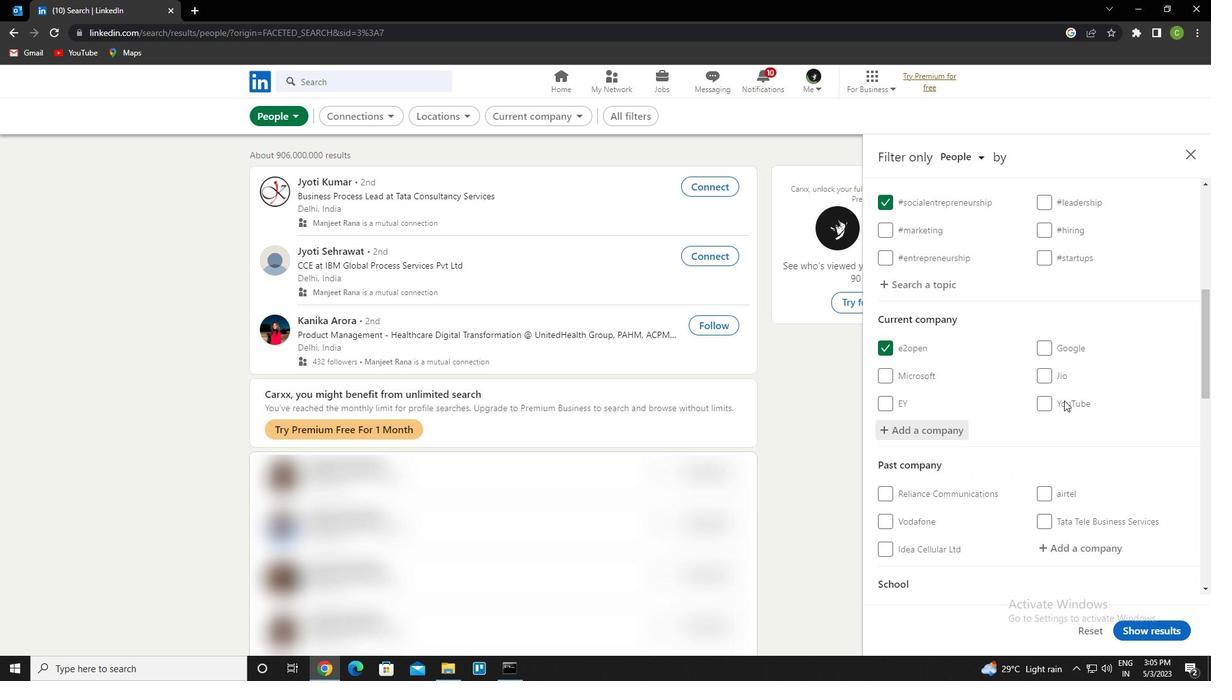 
Action: Mouse scrolled (1064, 400) with delta (0, 0)
Screenshot: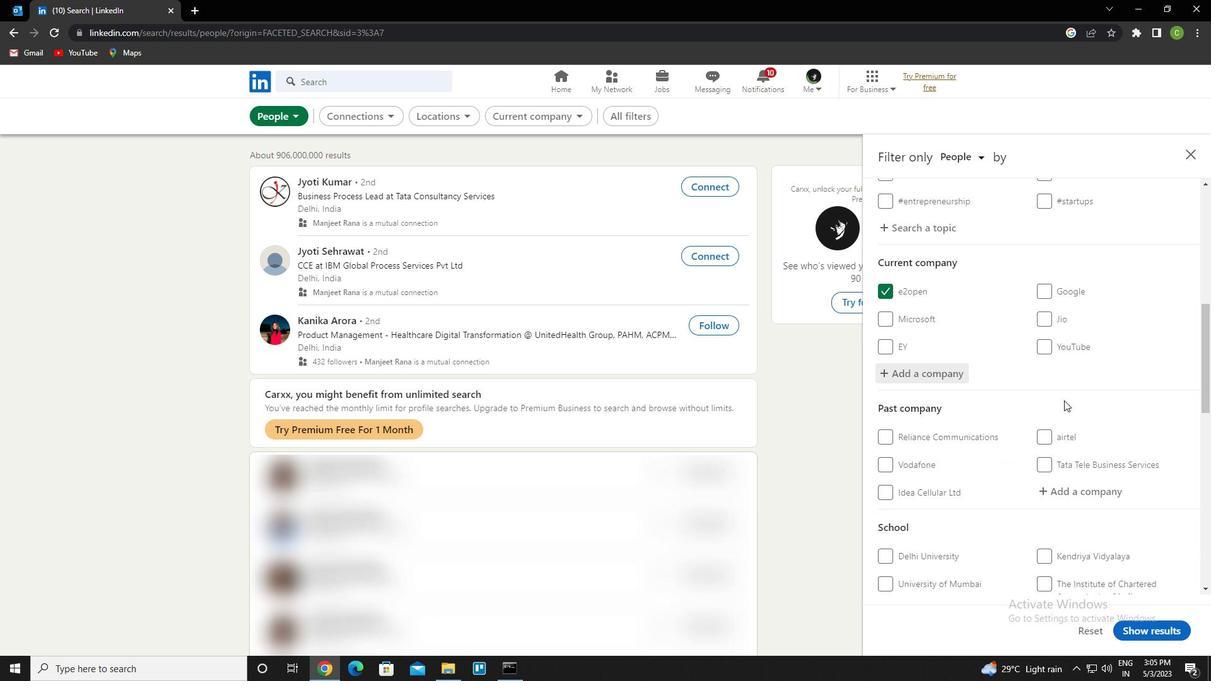 
Action: Mouse scrolled (1064, 400) with delta (0, 0)
Screenshot: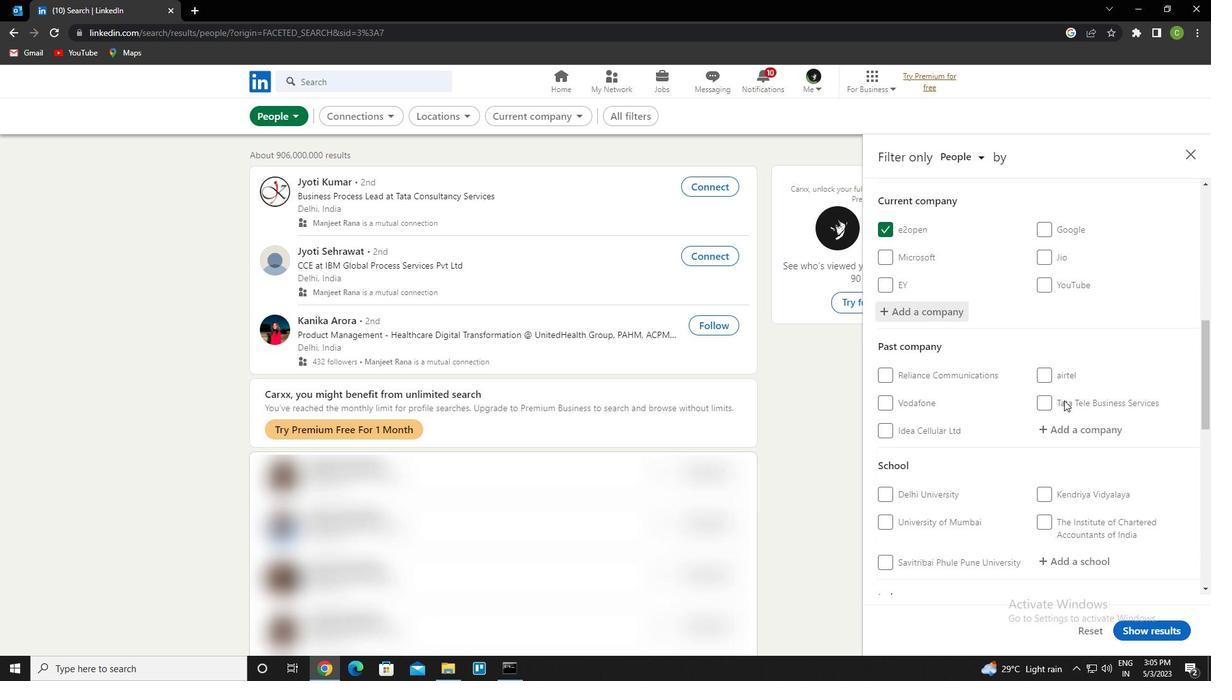 
Action: Mouse scrolled (1064, 400) with delta (0, 0)
Screenshot: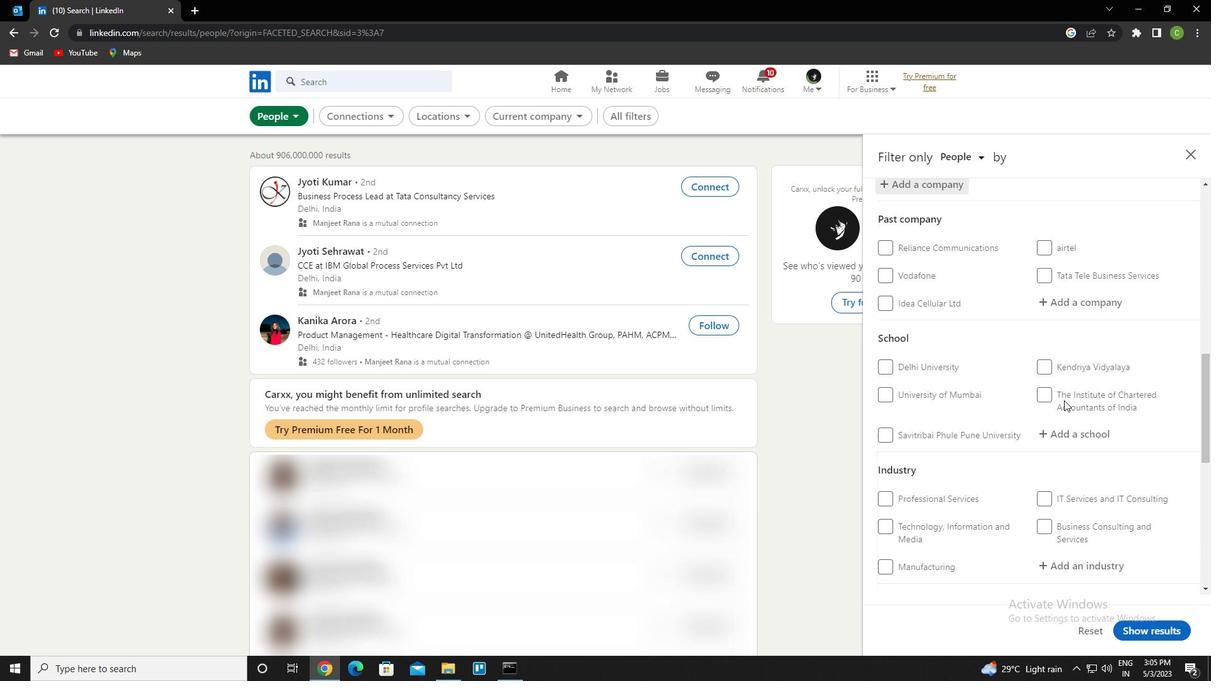 
Action: Mouse moved to (1080, 370)
Screenshot: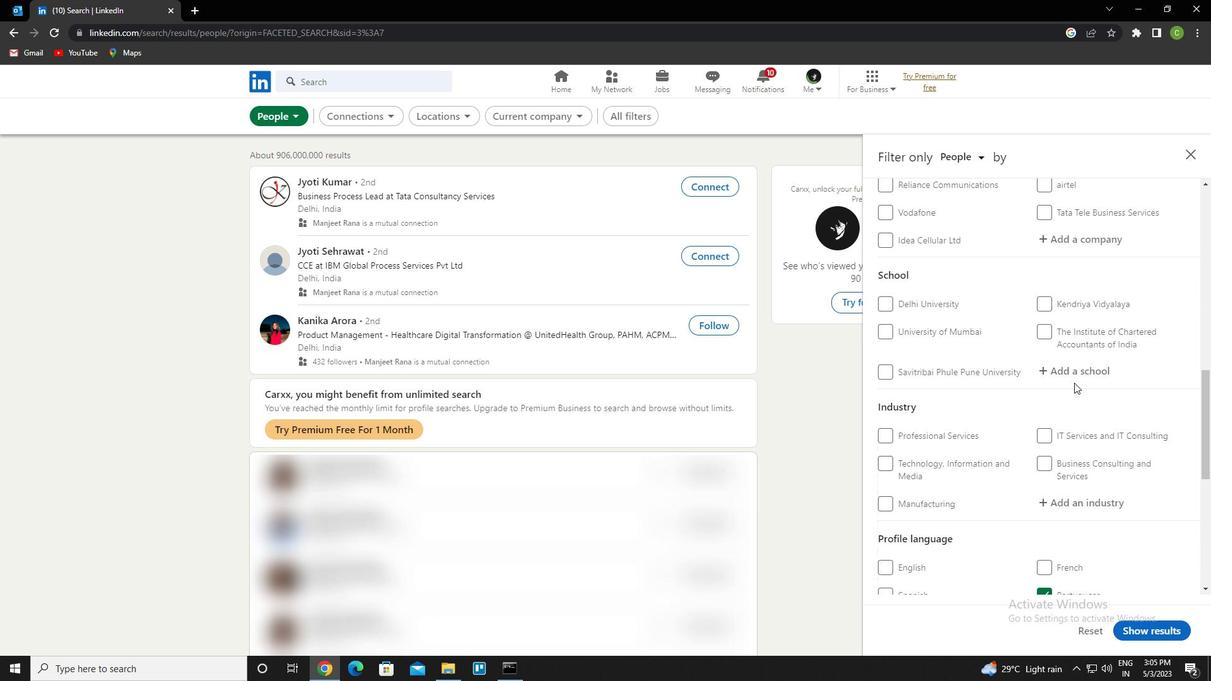 
Action: Mouse pressed left at (1080, 370)
Screenshot: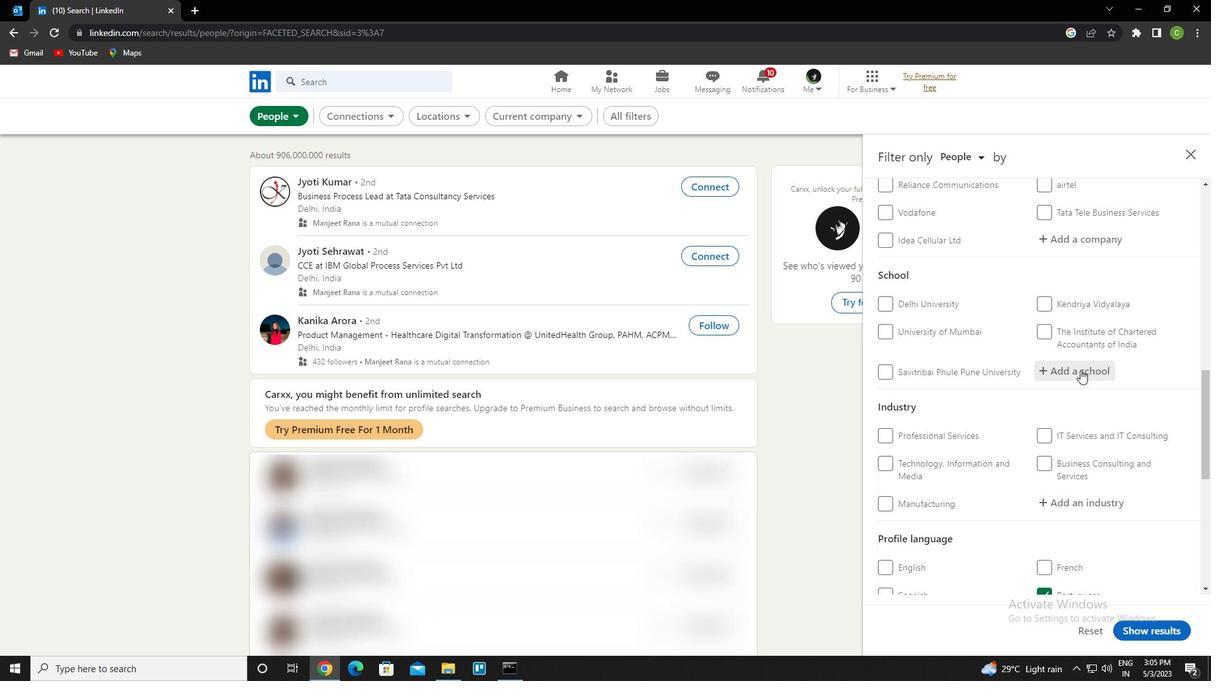 
Action: Key pressed <Key.caps_lock>k<Key.caps_lock>uvempu<Key.space><Key.caps_lock>u<Key.caps_lock>niversity<Key.down><Key.down><Key.enter>
Screenshot: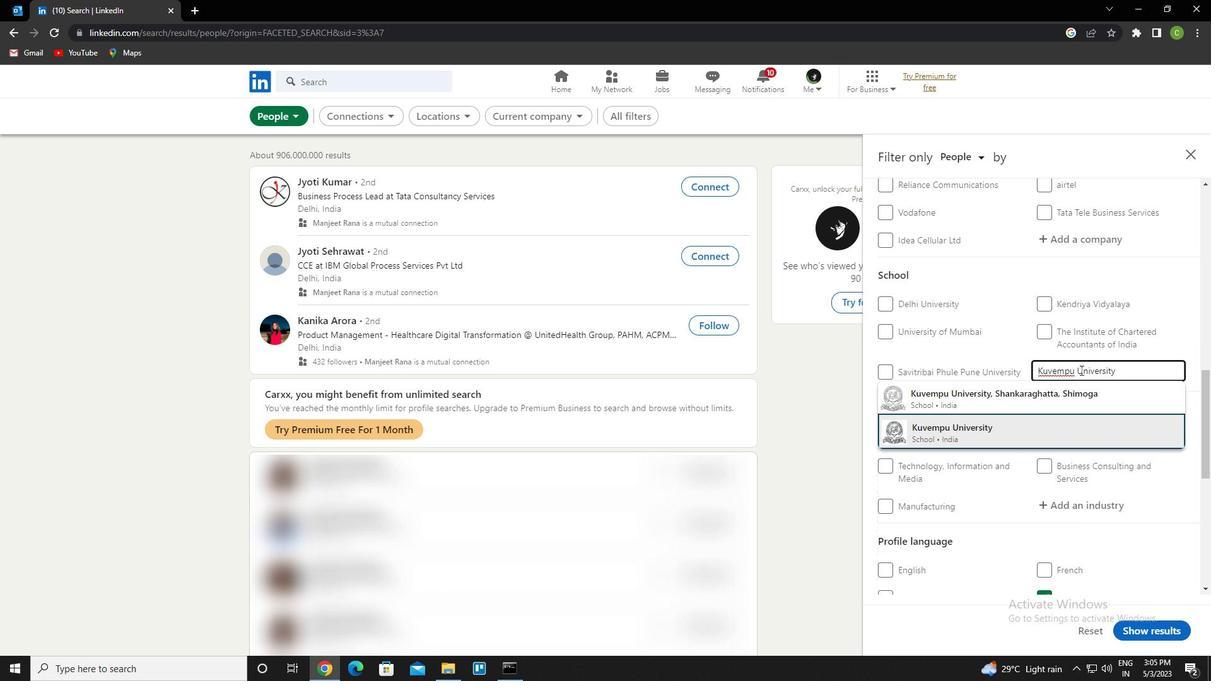 
Action: Mouse scrolled (1080, 369) with delta (0, 0)
Screenshot: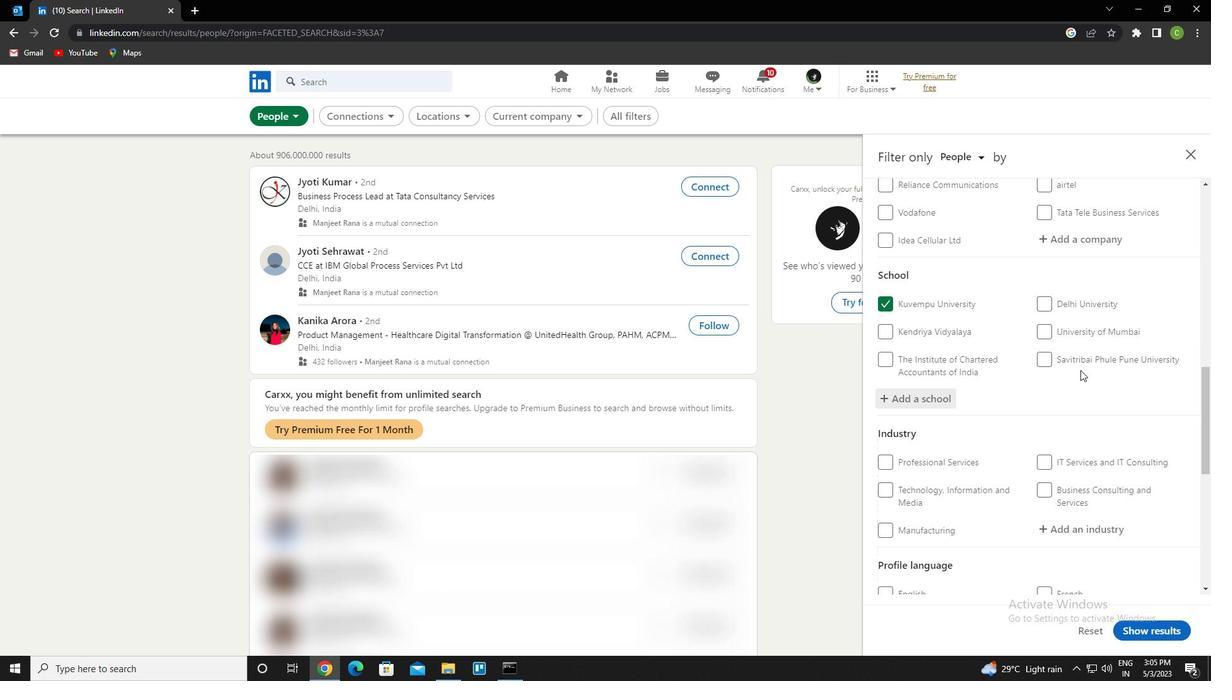 
Action: Mouse scrolled (1080, 369) with delta (0, 0)
Screenshot: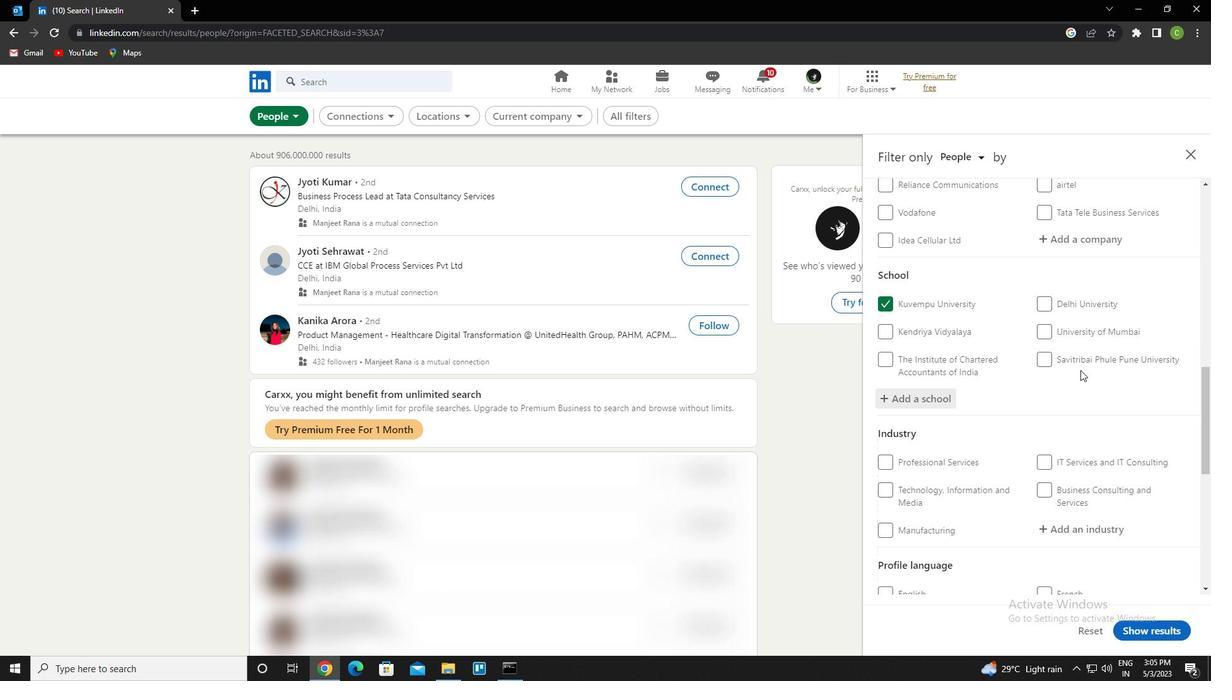 
Action: Mouse scrolled (1080, 369) with delta (0, 0)
Screenshot: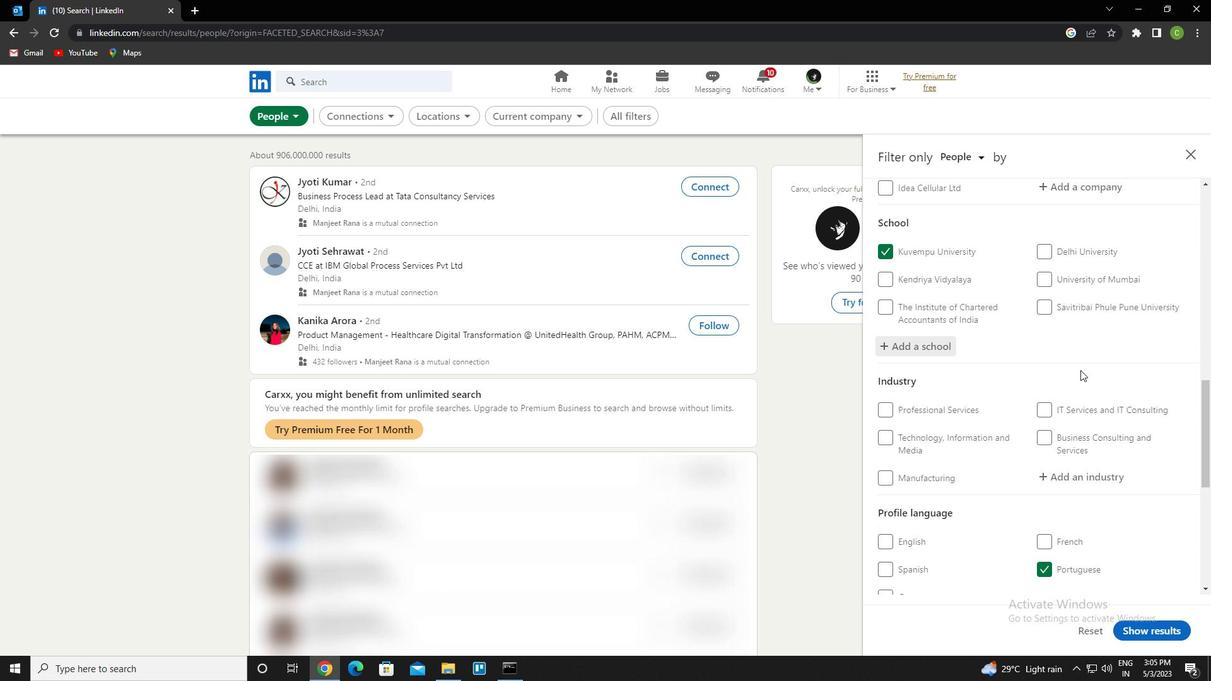 
Action: Mouse moved to (1099, 347)
Screenshot: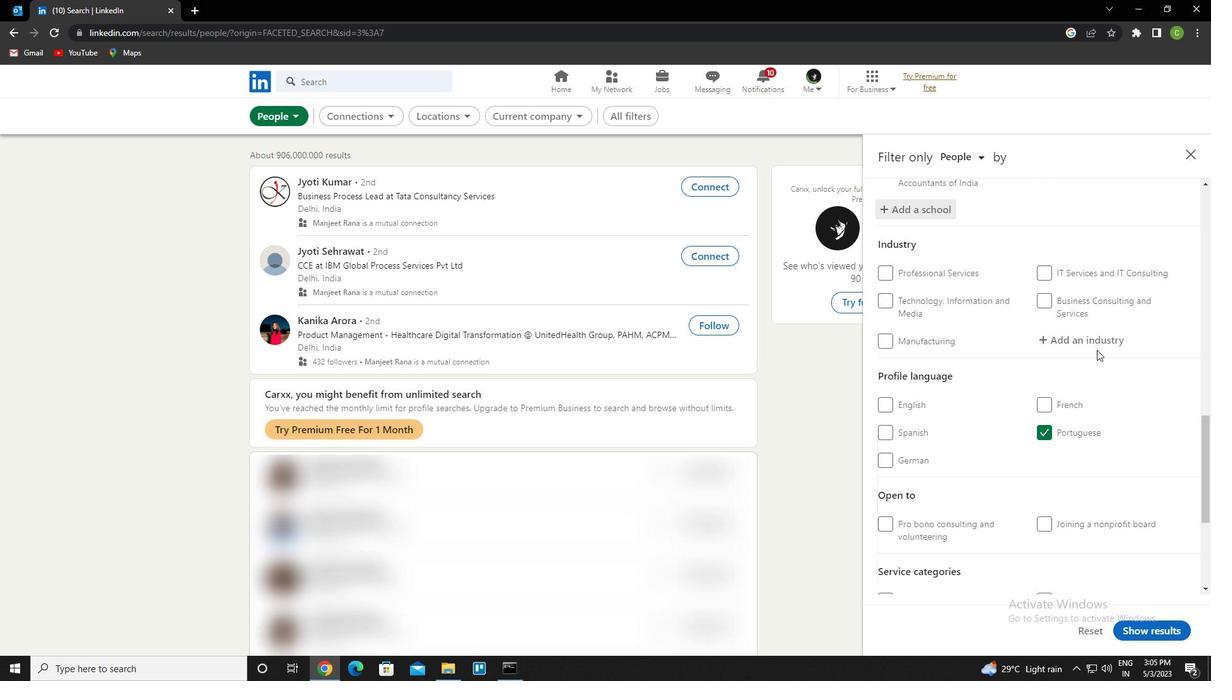 
Action: Mouse pressed left at (1099, 347)
Screenshot: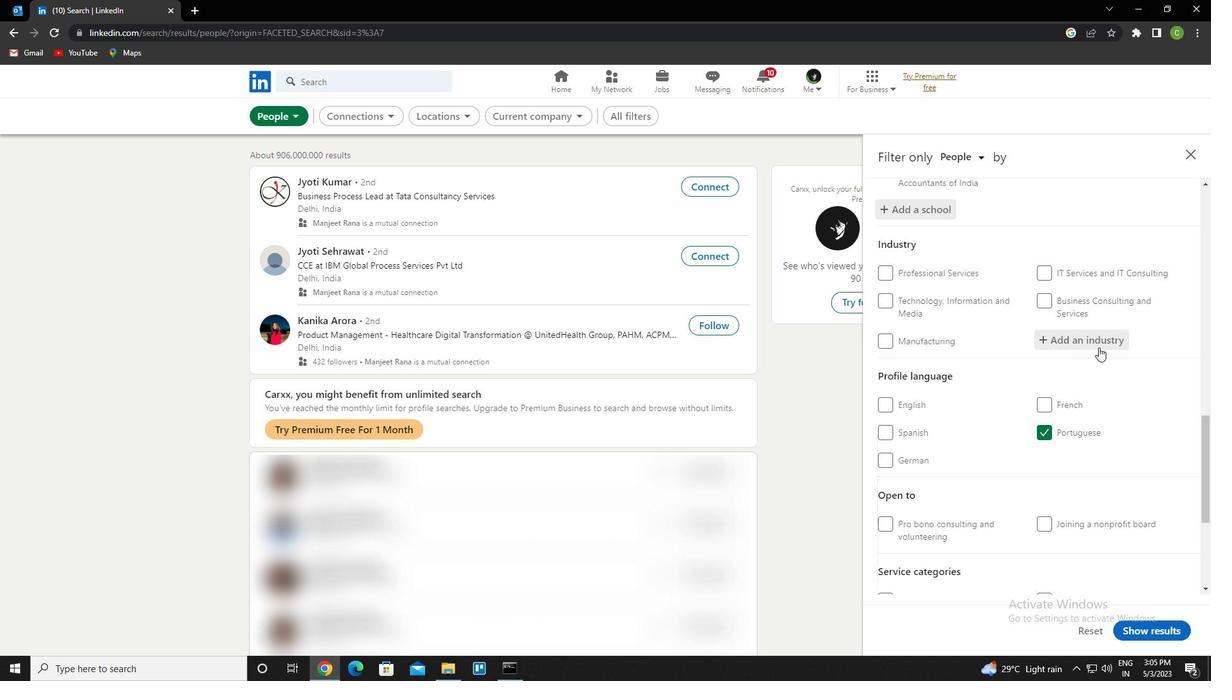 
Action: Key pressed <Key.caps_lock>w<Key.caps_lock>holesale<Key.space><Key.caps_lock>f<Key.caps_lock>urniture<Key.down><Key.enter>
Screenshot: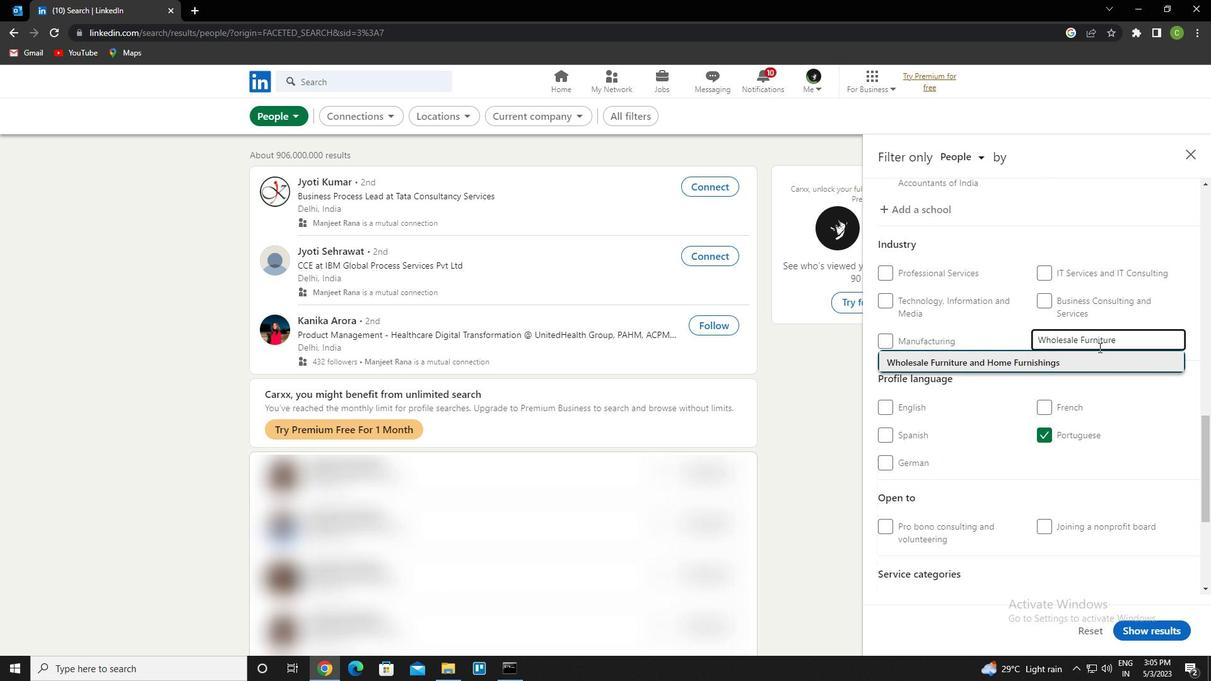 
Action: Mouse scrolled (1099, 347) with delta (0, 0)
Screenshot: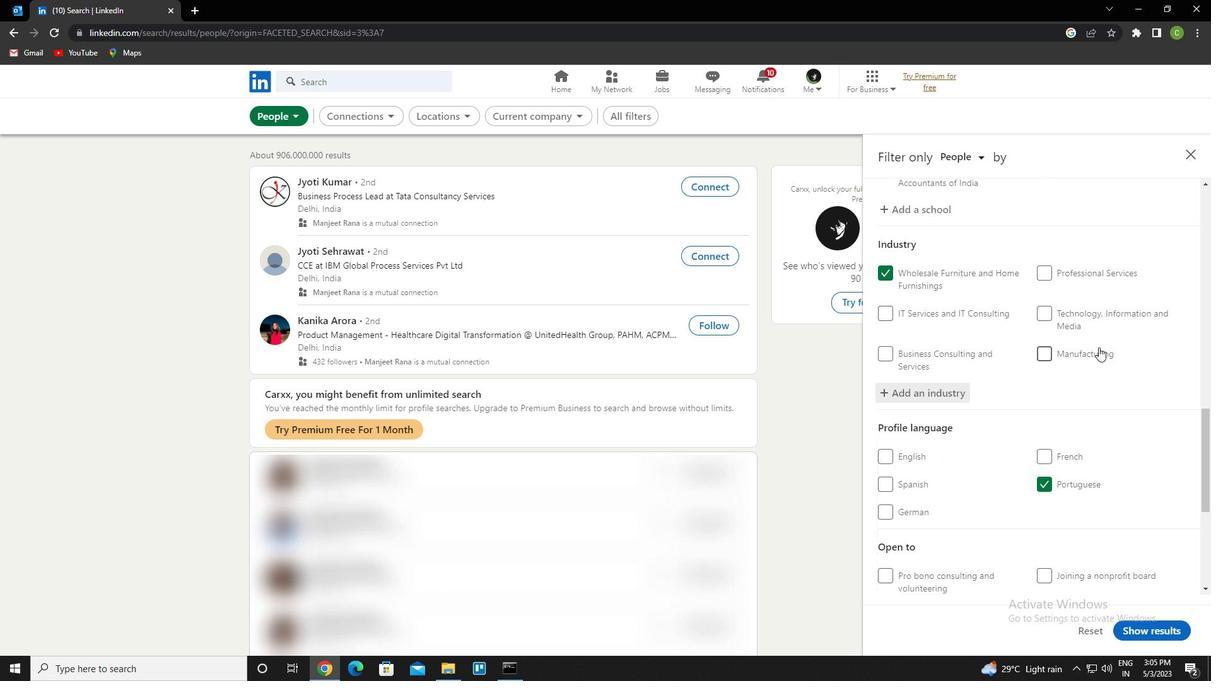
Action: Mouse scrolled (1099, 347) with delta (0, 0)
Screenshot: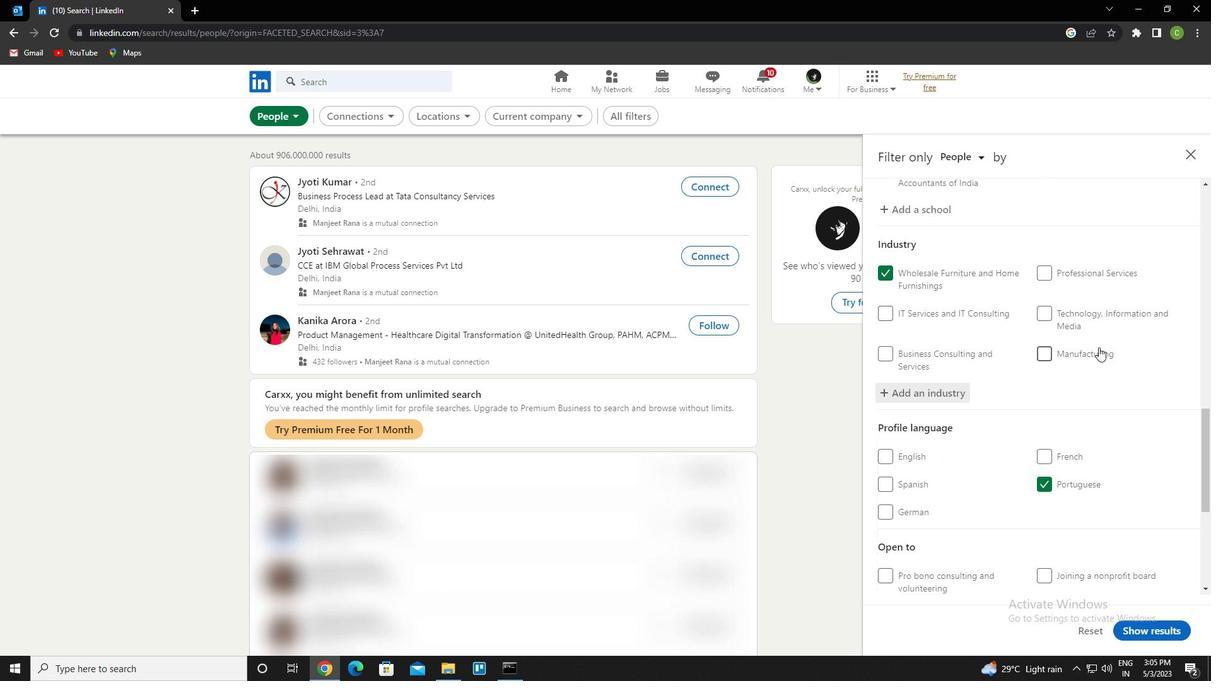 
Action: Mouse scrolled (1099, 347) with delta (0, 0)
Screenshot: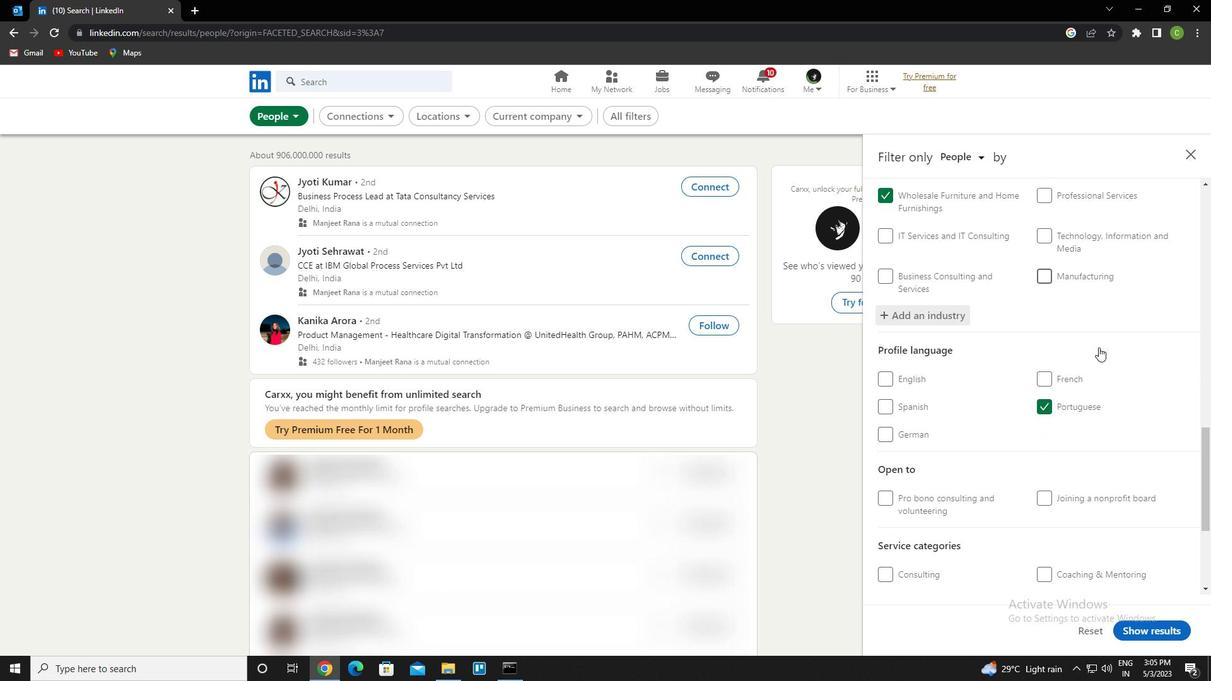 
Action: Mouse scrolled (1099, 347) with delta (0, 0)
Screenshot: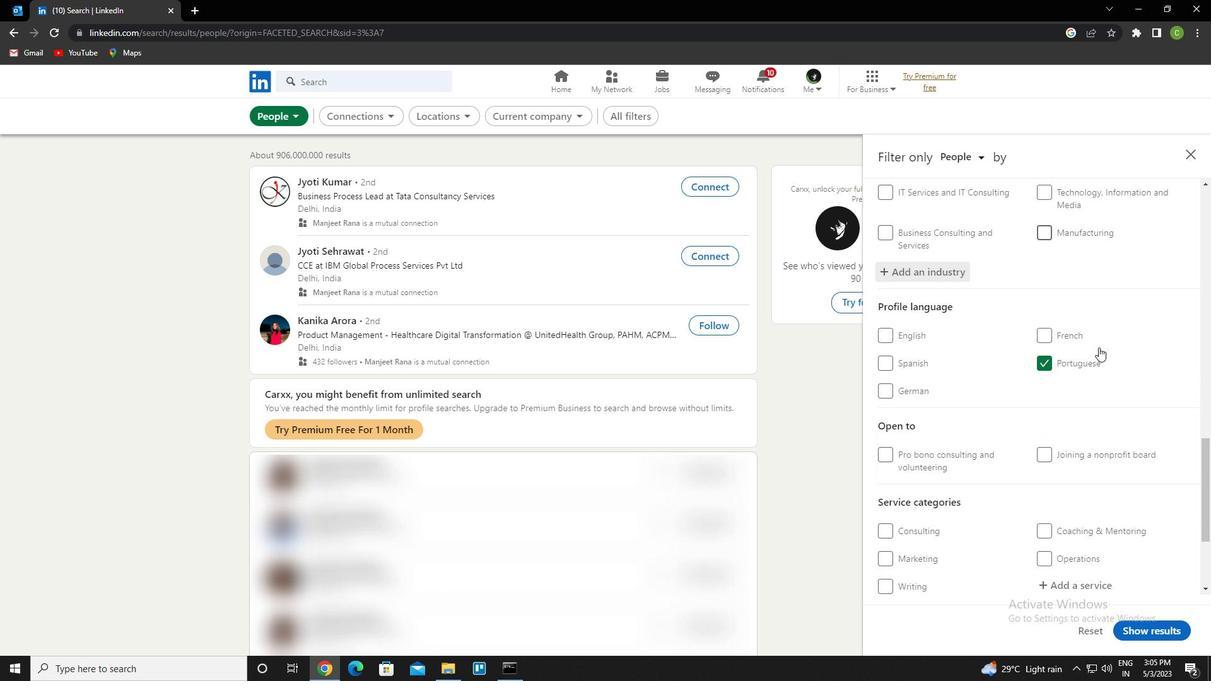 
Action: Mouse scrolled (1099, 347) with delta (0, 0)
Screenshot: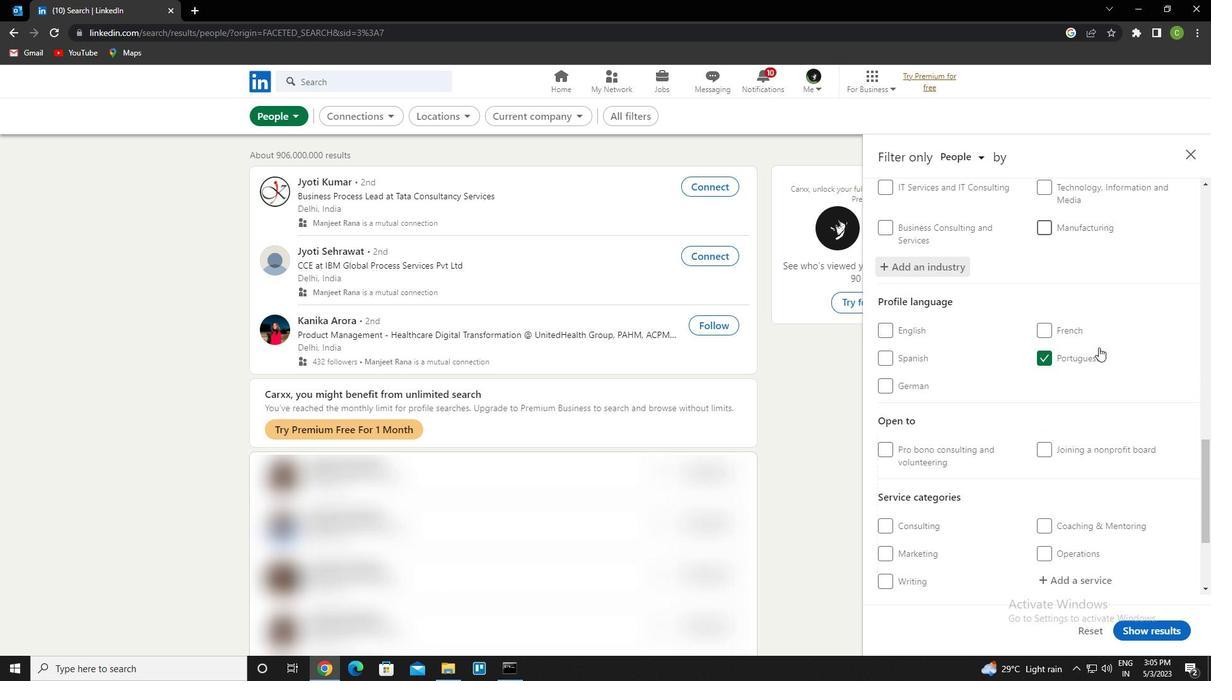 
Action: Mouse scrolled (1099, 347) with delta (0, 0)
Screenshot: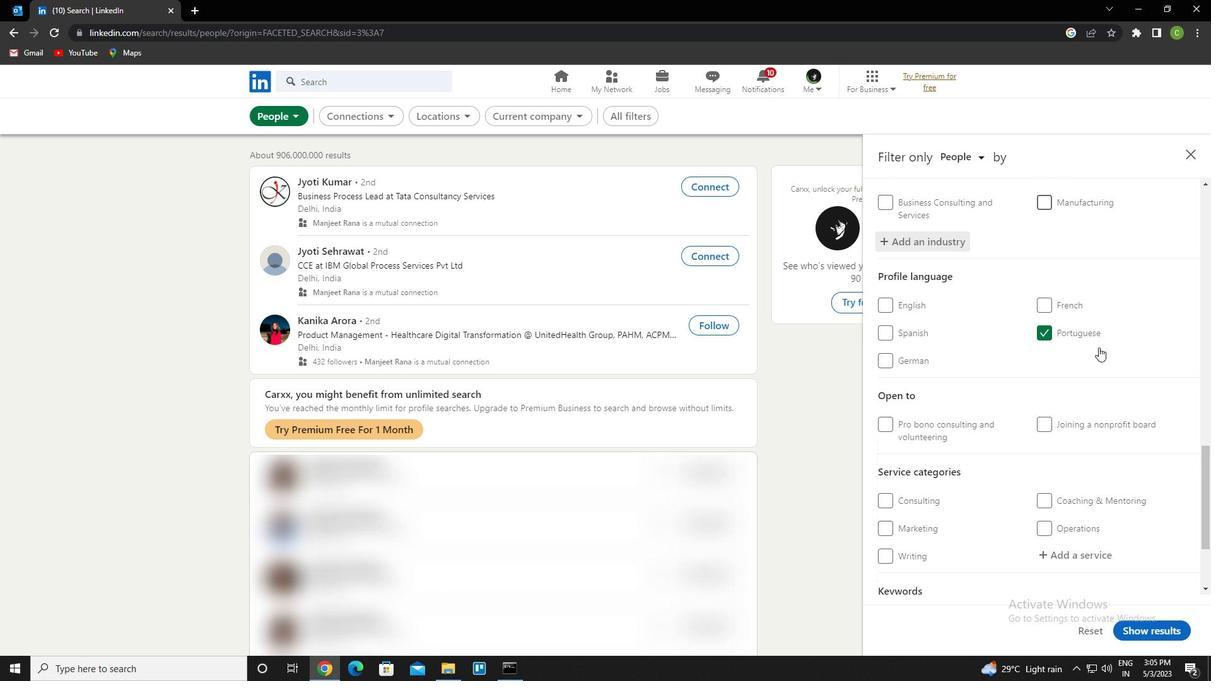 
Action: Mouse moved to (1082, 414)
Screenshot: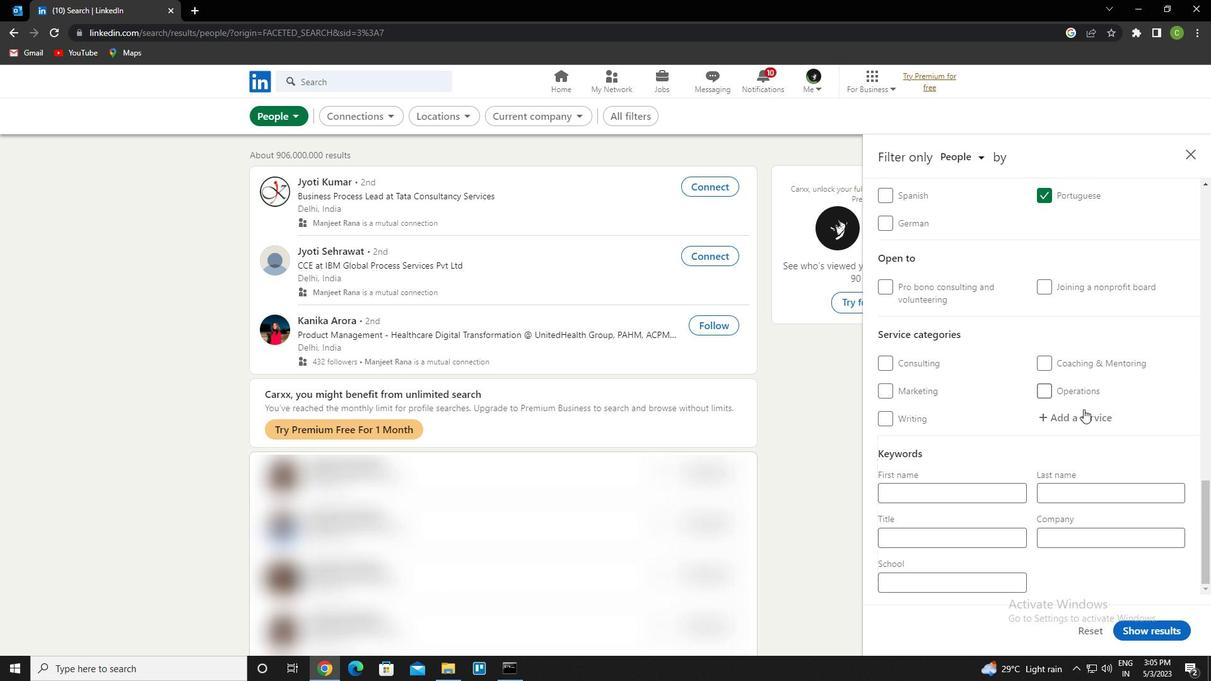 
Action: Mouse pressed left at (1082, 414)
Screenshot: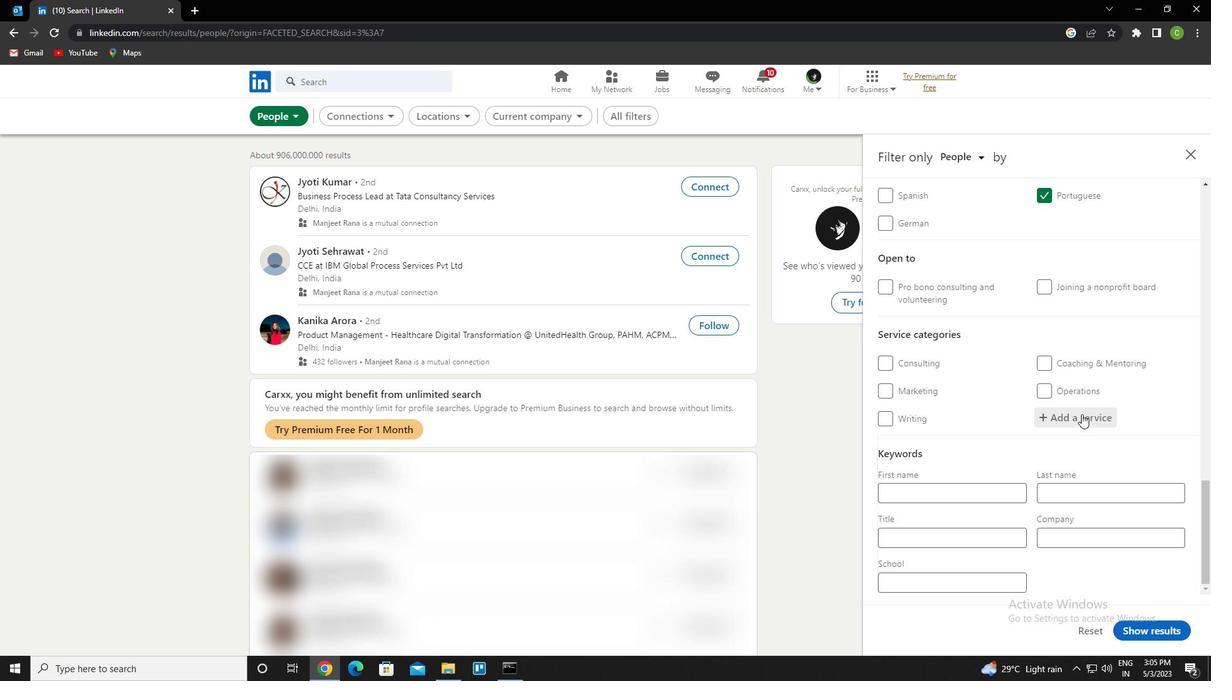 
Action: Key pressed <Key.caps_lock>v<Key.caps_lock>isual<Key.space><Key.caps_lock>d<Key.caps_lock>esign<Key.down><Key.enter>
Screenshot: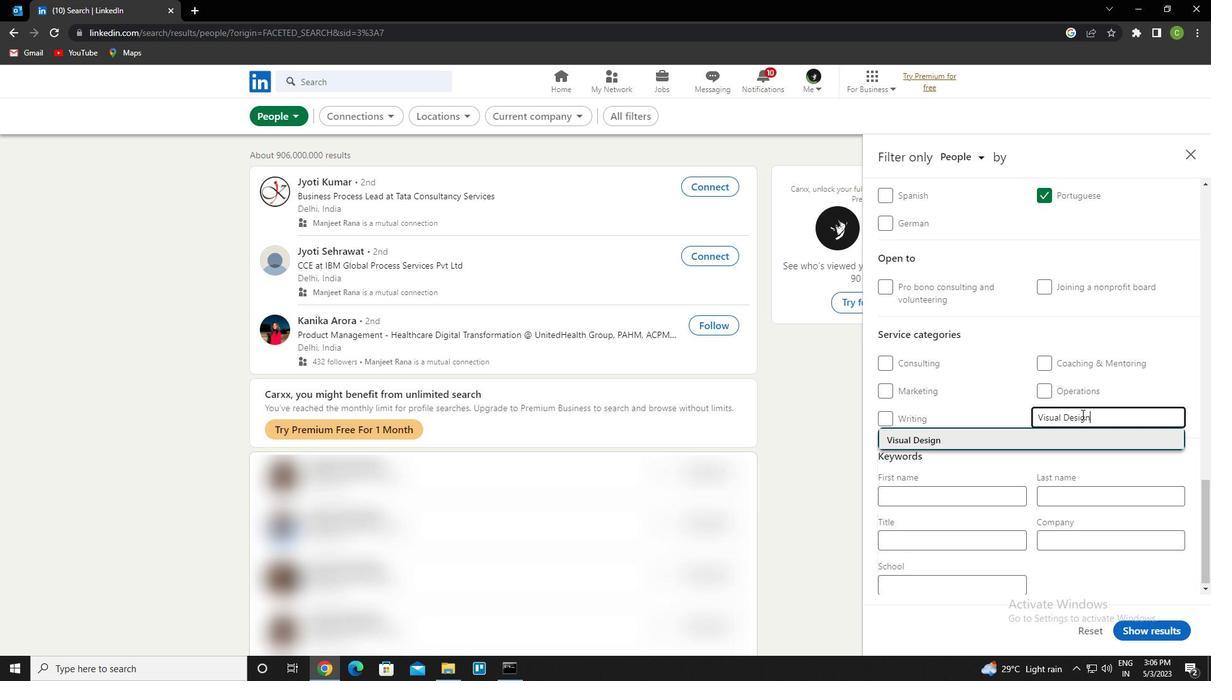 
Action: Mouse scrolled (1082, 413) with delta (0, 0)
Screenshot: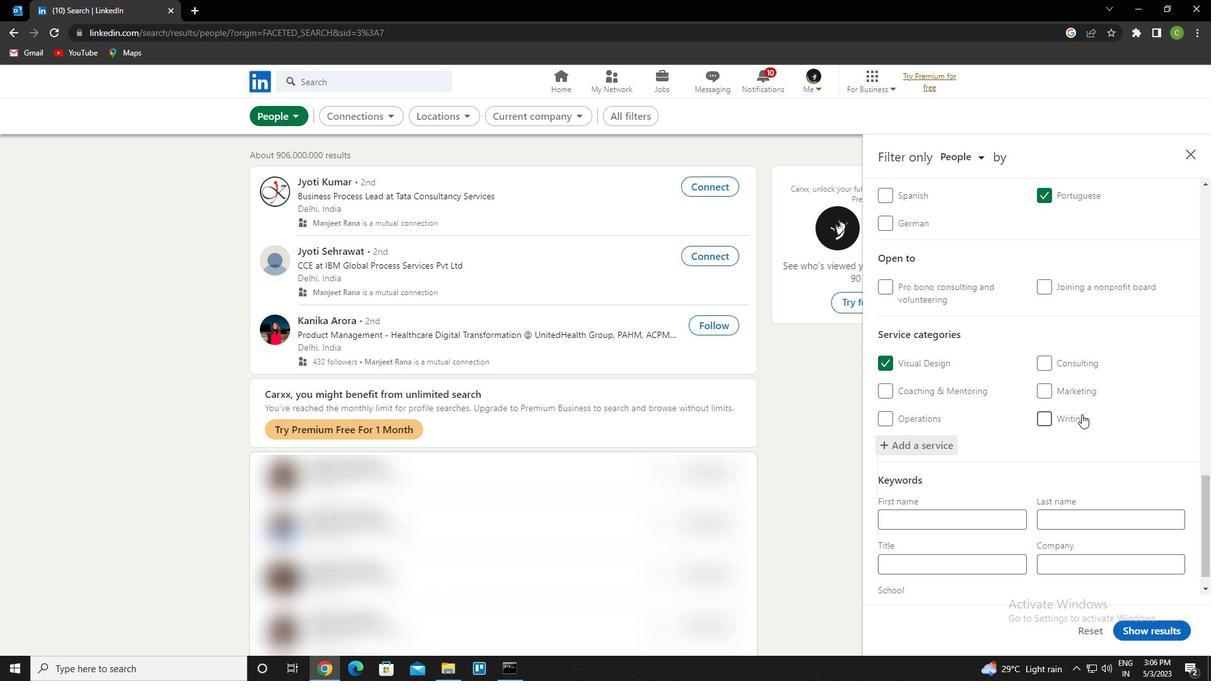 
Action: Mouse scrolled (1082, 413) with delta (0, 0)
Screenshot: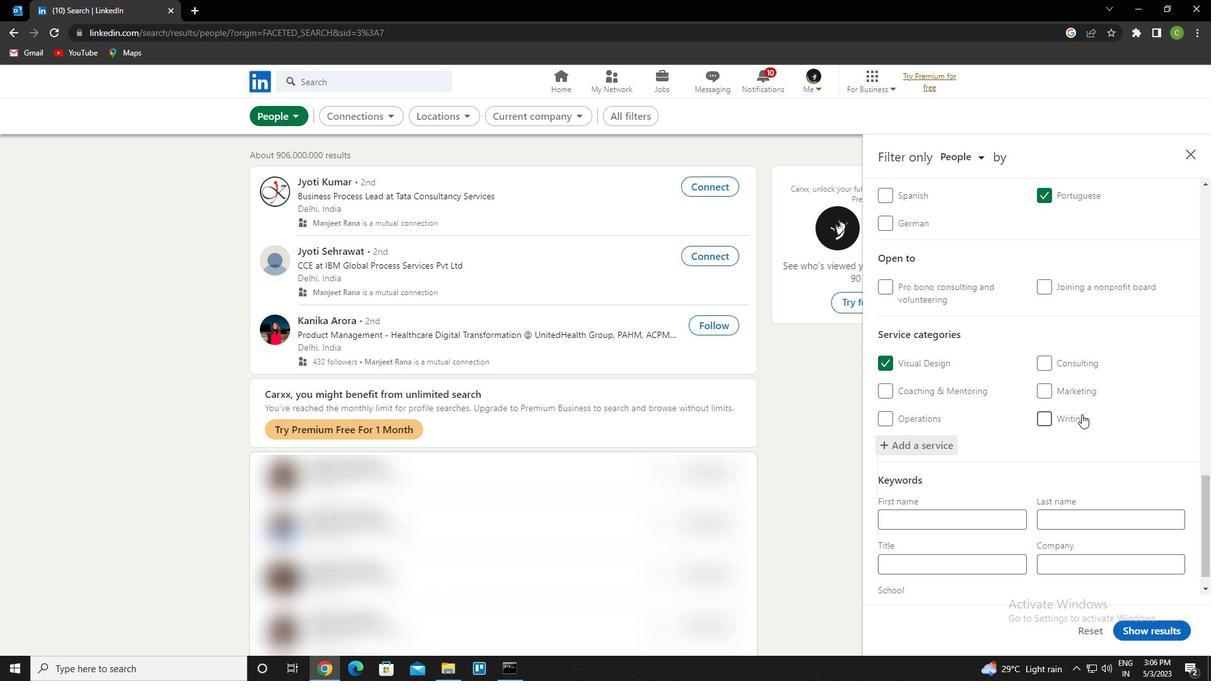 
Action: Mouse scrolled (1082, 413) with delta (0, 0)
Screenshot: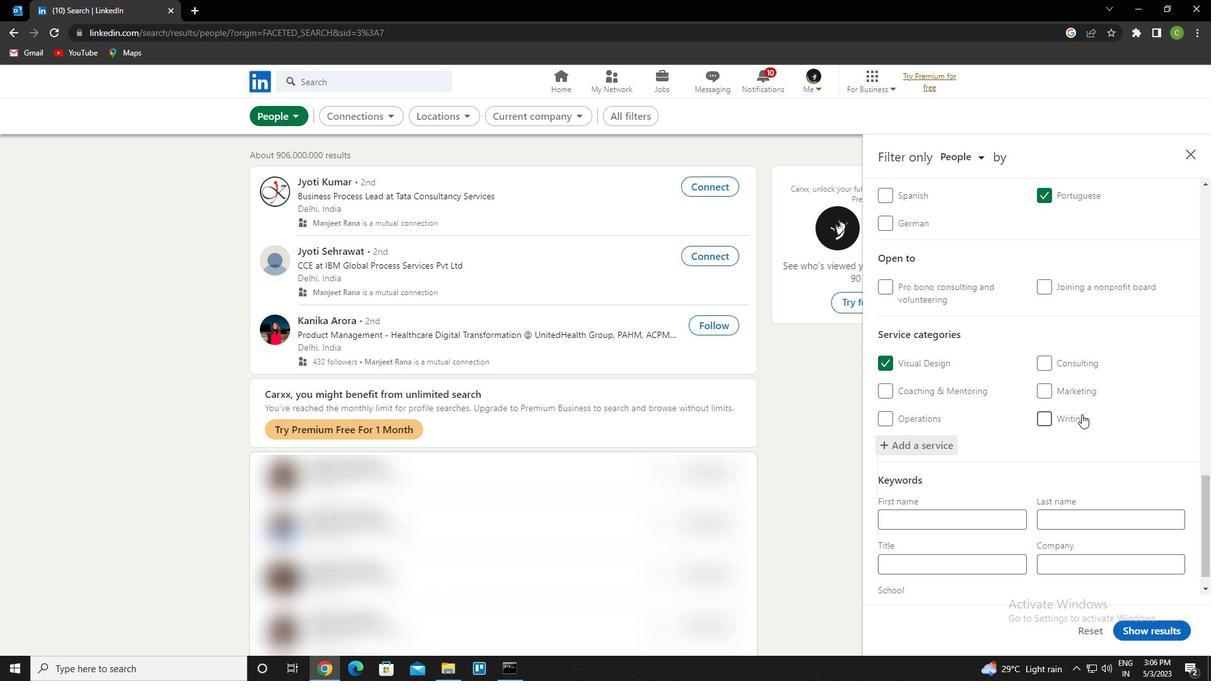 
Action: Mouse scrolled (1082, 413) with delta (0, 0)
Screenshot: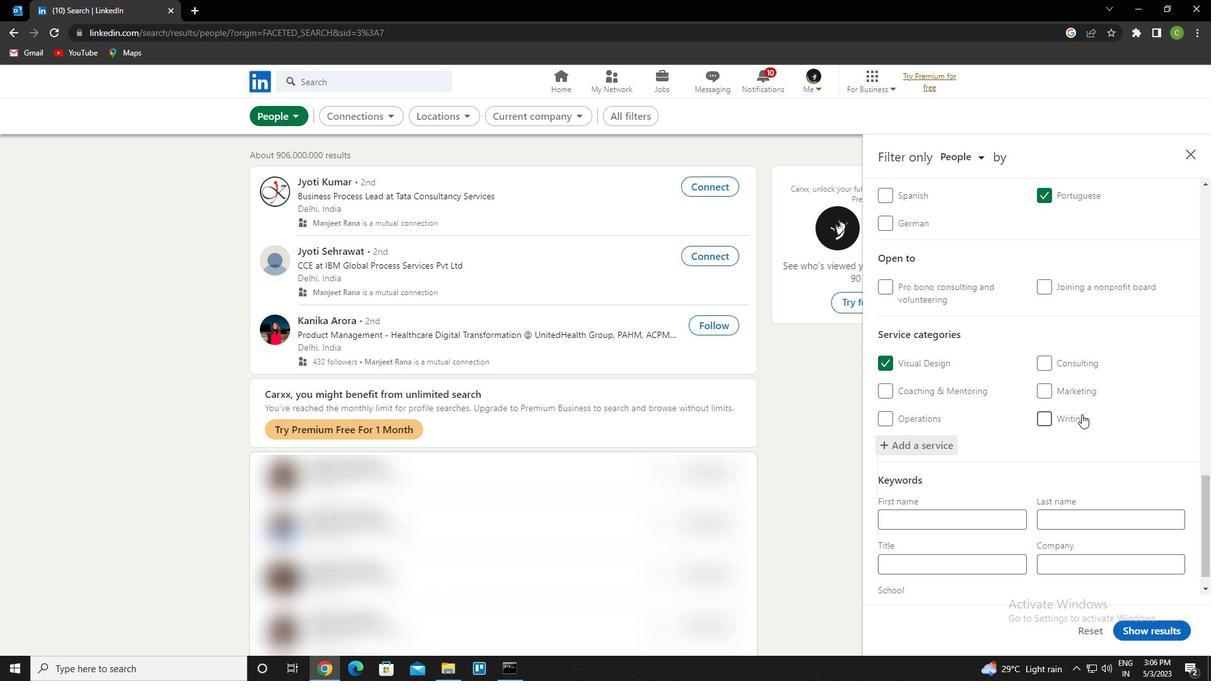 
Action: Mouse scrolled (1082, 413) with delta (0, 0)
Screenshot: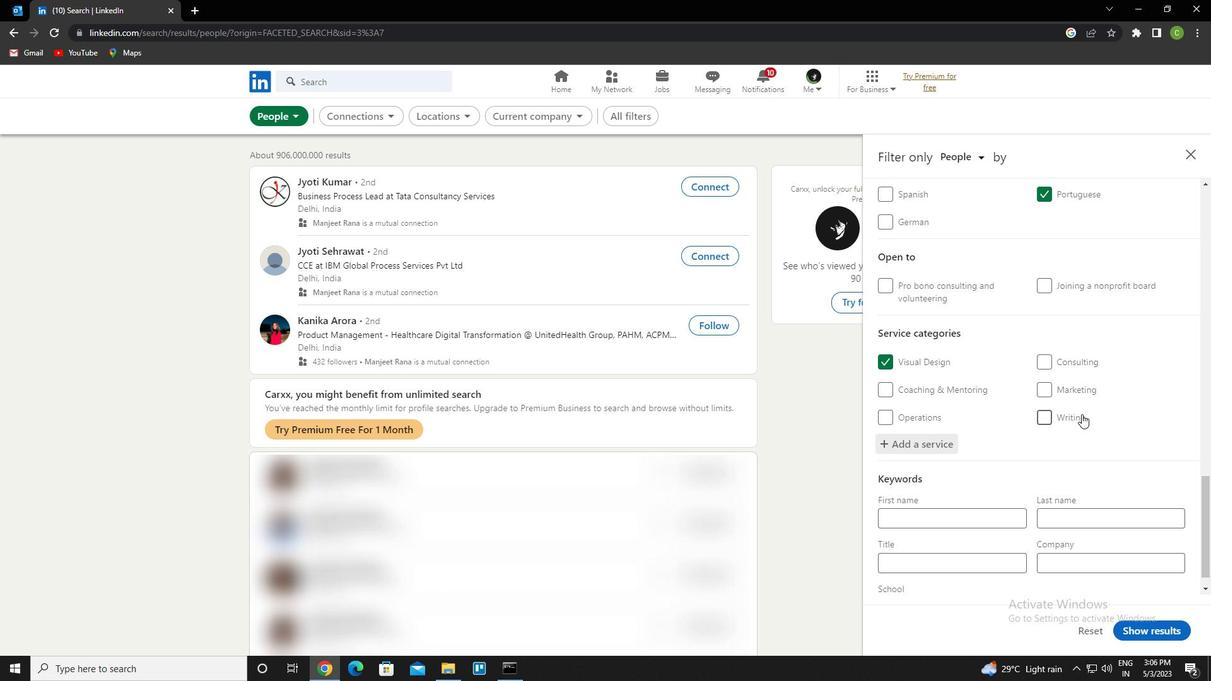 
Action: Mouse scrolled (1082, 413) with delta (0, 0)
Screenshot: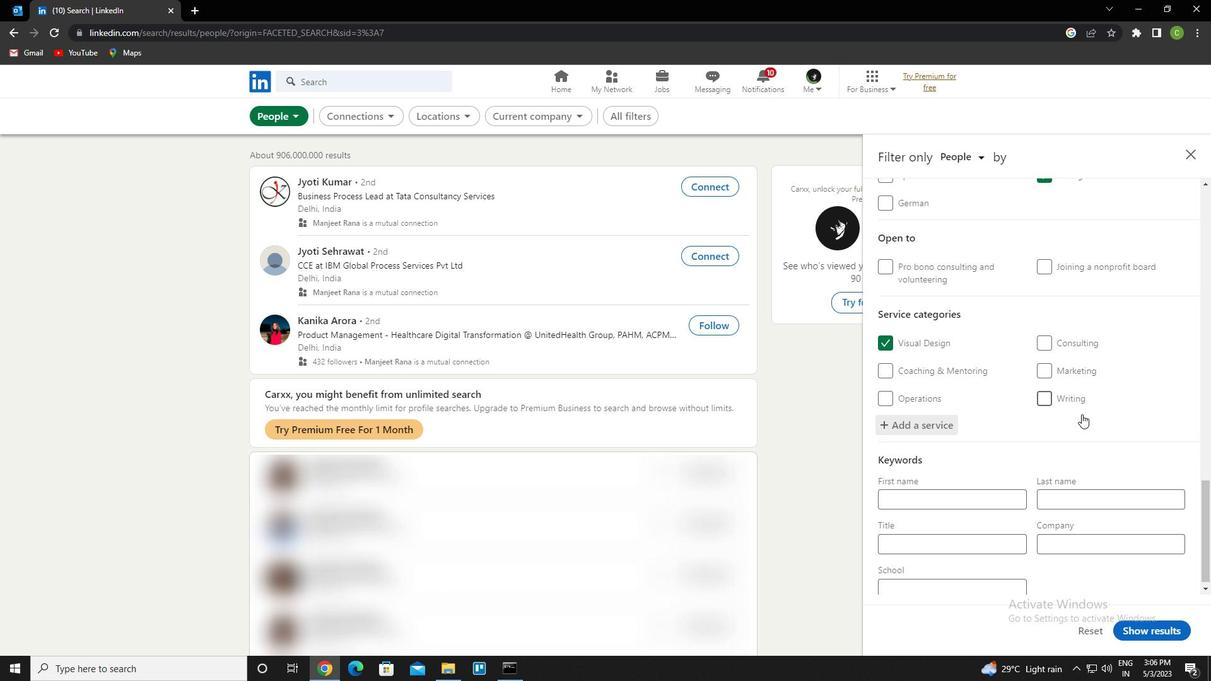 
Action: Mouse scrolled (1082, 413) with delta (0, 0)
Screenshot: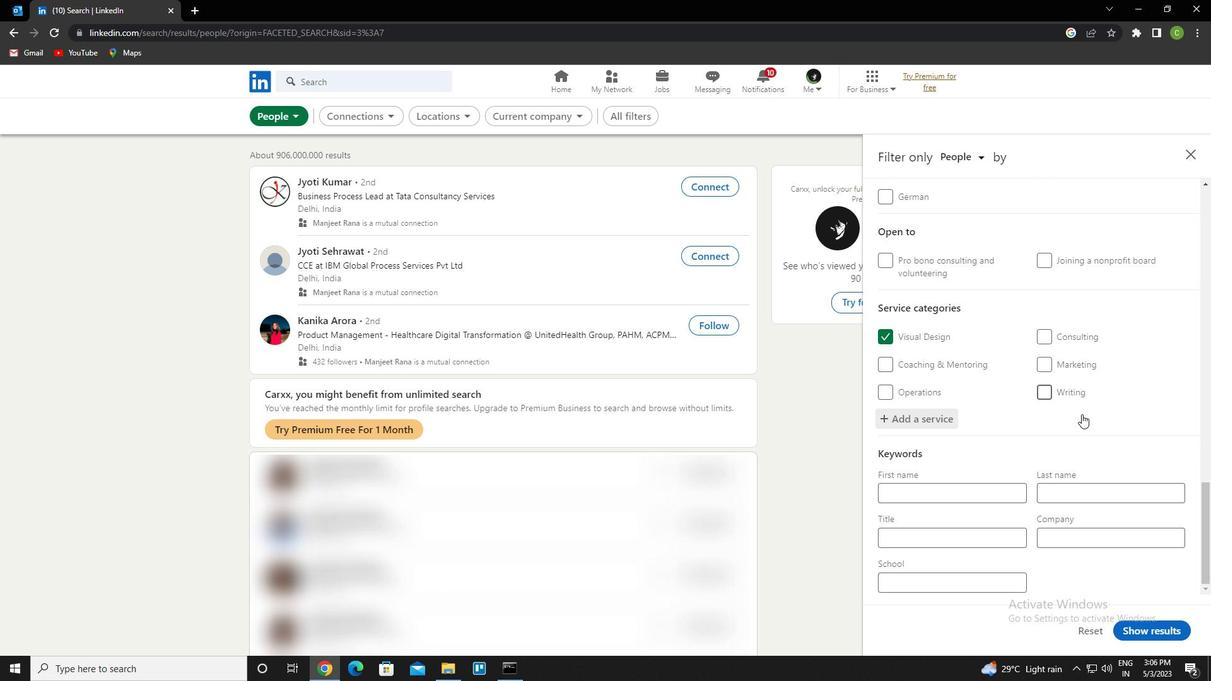 
Action: Mouse moved to (968, 547)
Screenshot: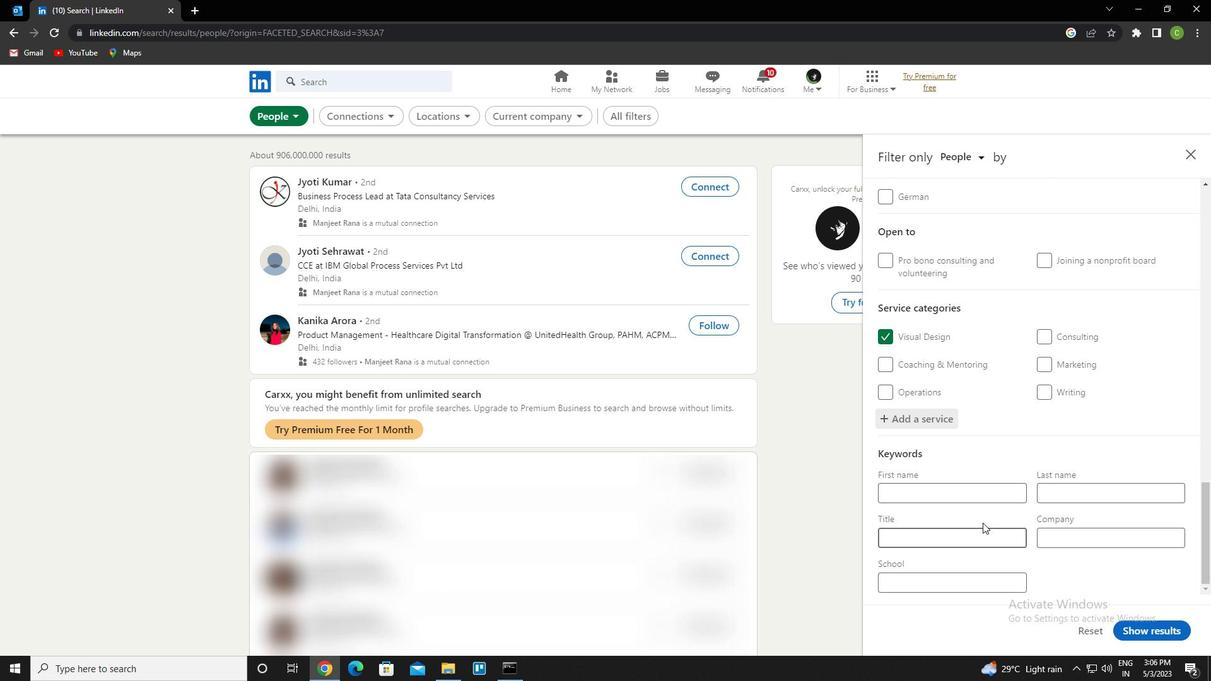 
Action: Mouse pressed left at (968, 547)
Screenshot: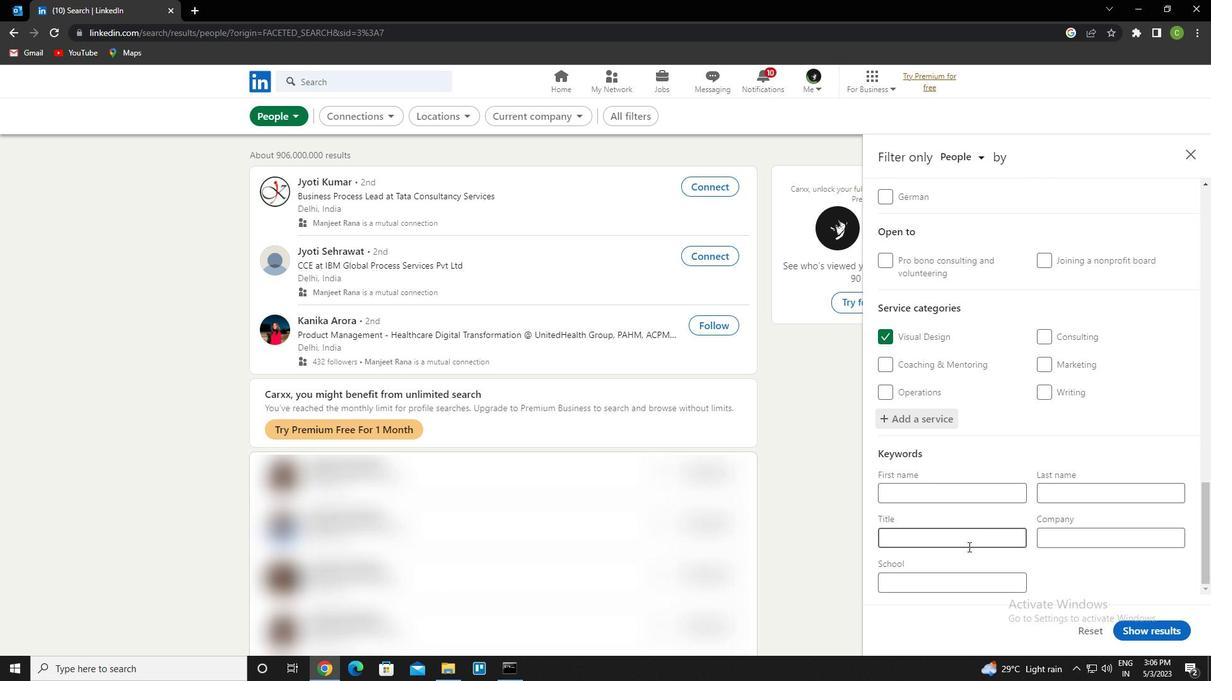 
Action: Key pressed <Key.caps_lock>v<Key.caps_lock>ice<Key.space><Key.caps_lock>p<Key.caps_lock>resd<Key.backspace>ident<Key.space>of<Key.space><Key.caps_lock>o<Key.caps_lock>perations
Screenshot: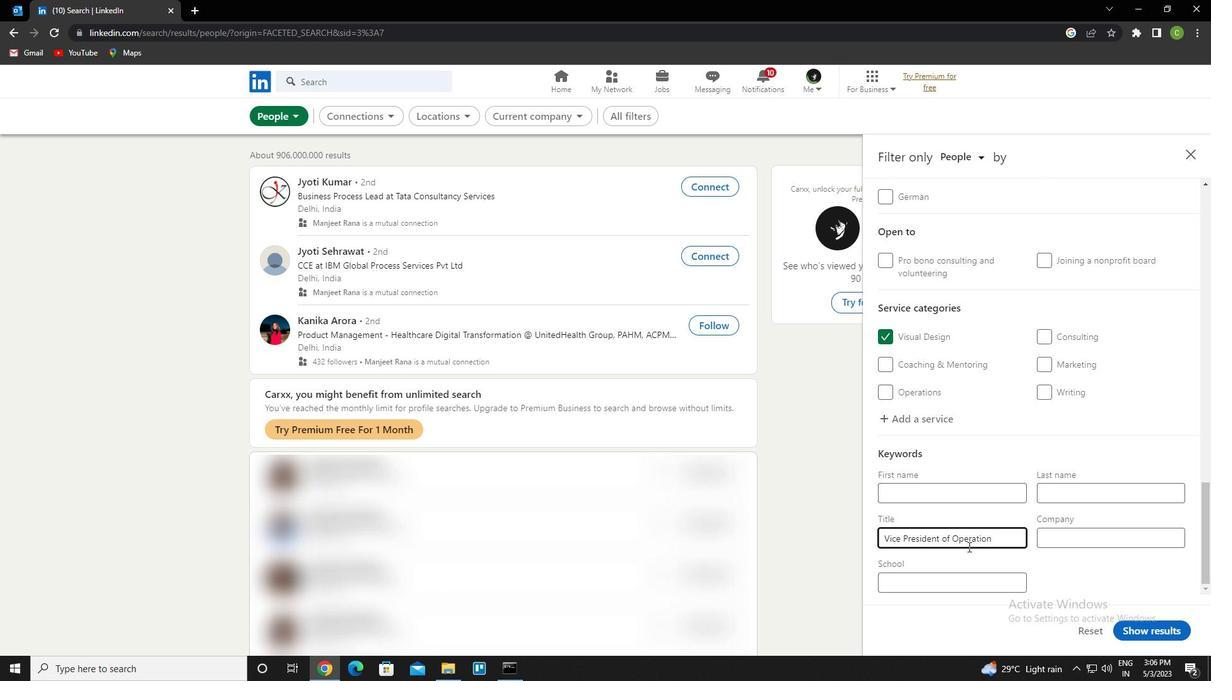 
Action: Mouse moved to (1166, 630)
Screenshot: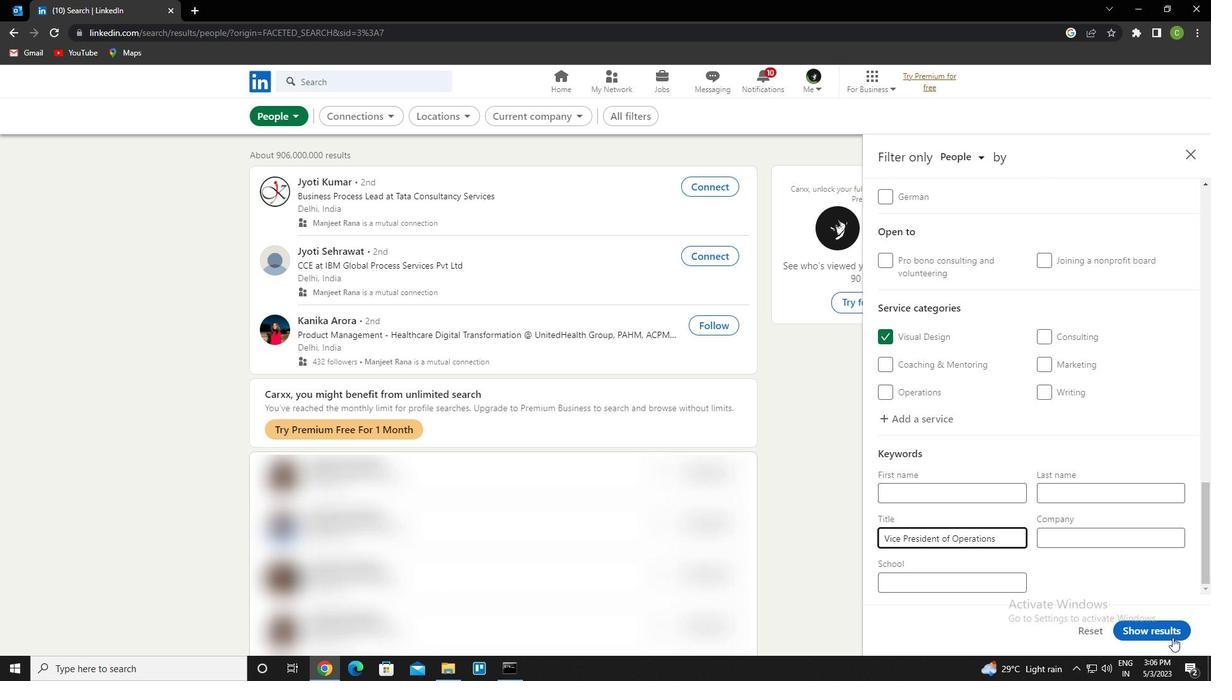 
Action: Mouse pressed left at (1166, 630)
Screenshot: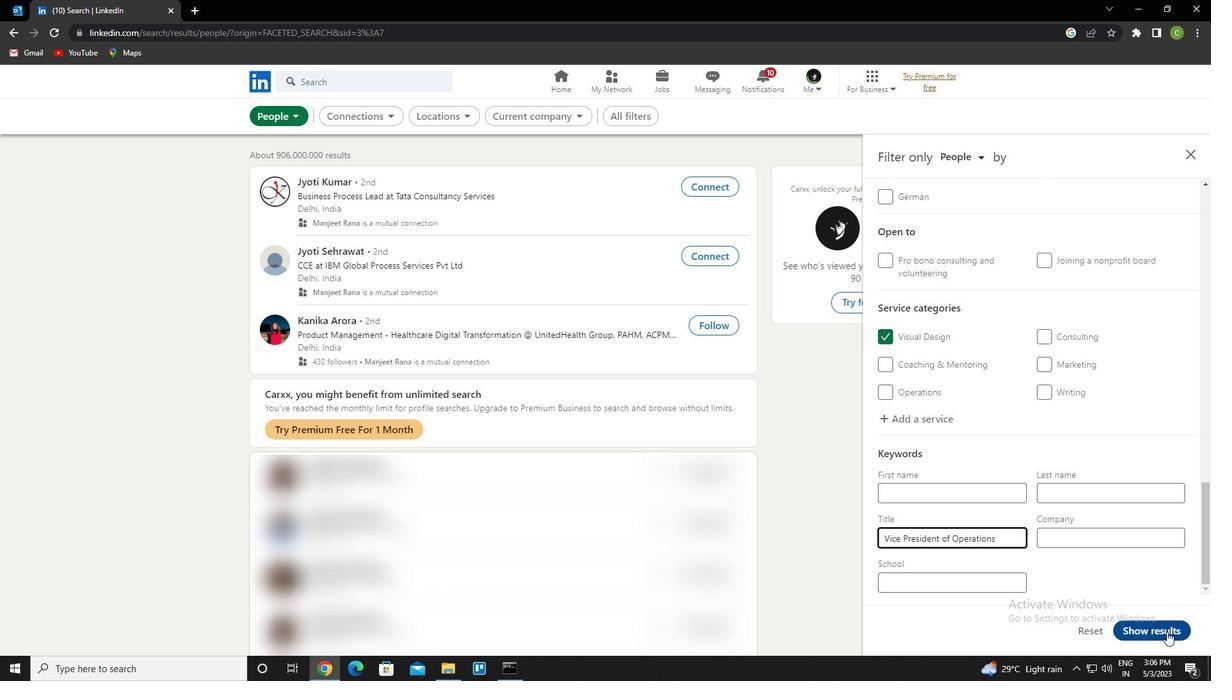 
Action: Mouse moved to (468, 625)
Screenshot: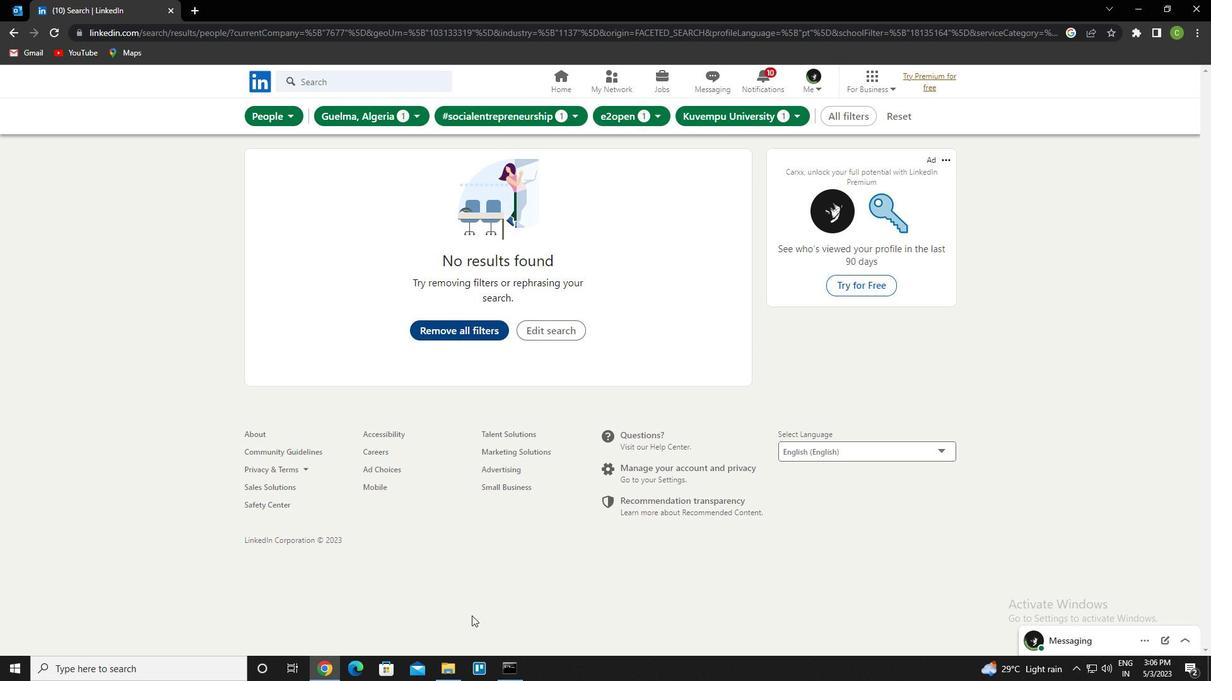
